 Task: Select transit view around selected location Point Reyes National Seashore, California, United States and check out the nearest train station
Action: Mouse moved to (383, 610)
Screenshot: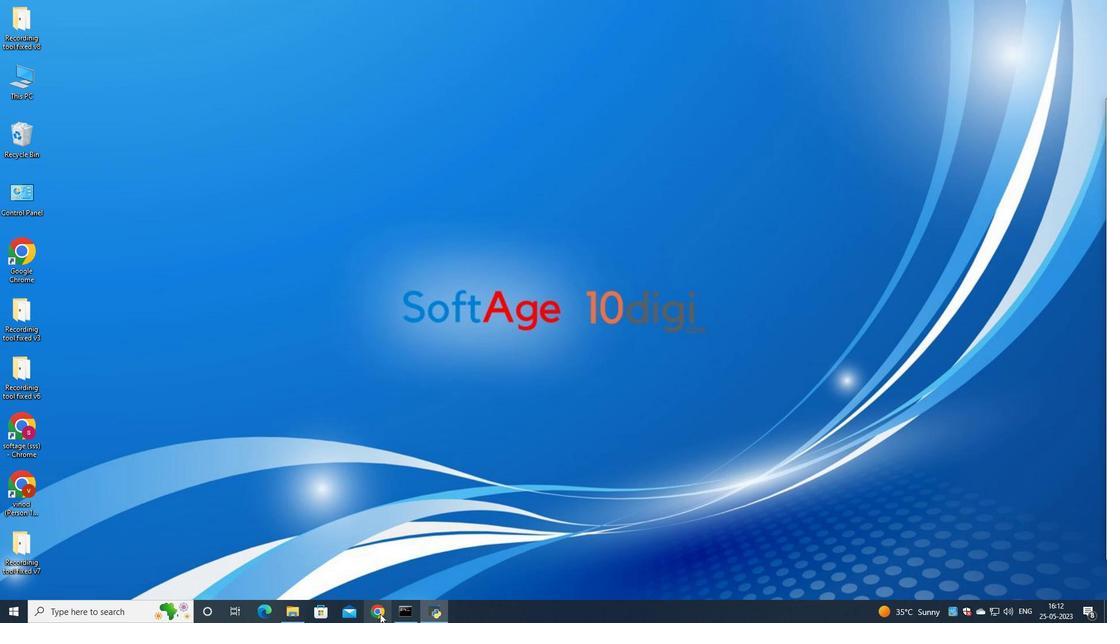 
Action: Mouse pressed left at (383, 610)
Screenshot: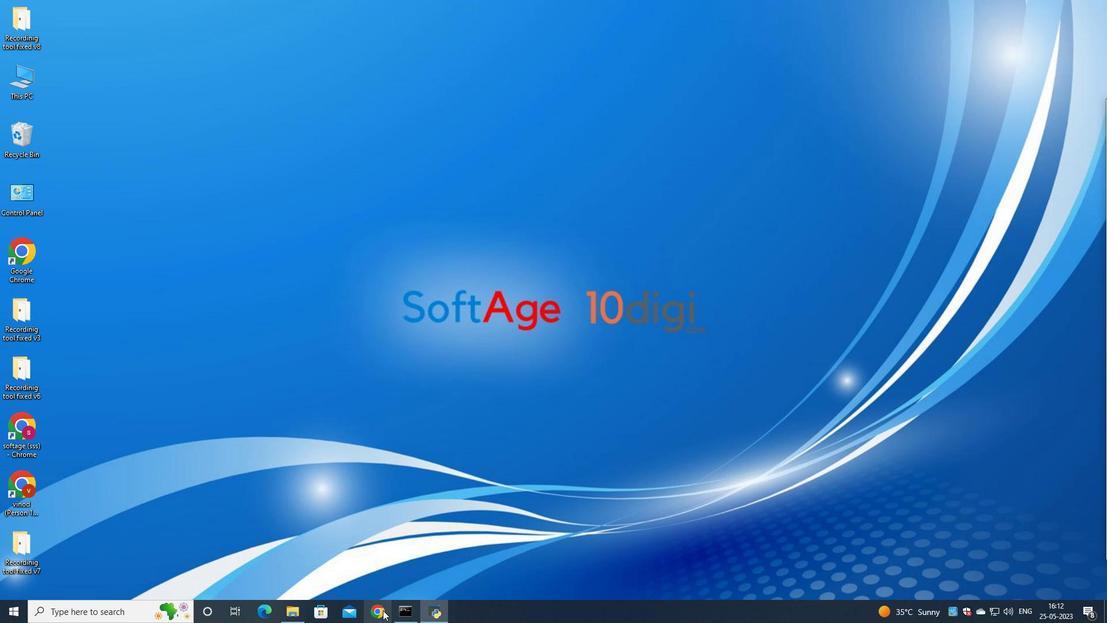 
Action: Mouse moved to (503, 347)
Screenshot: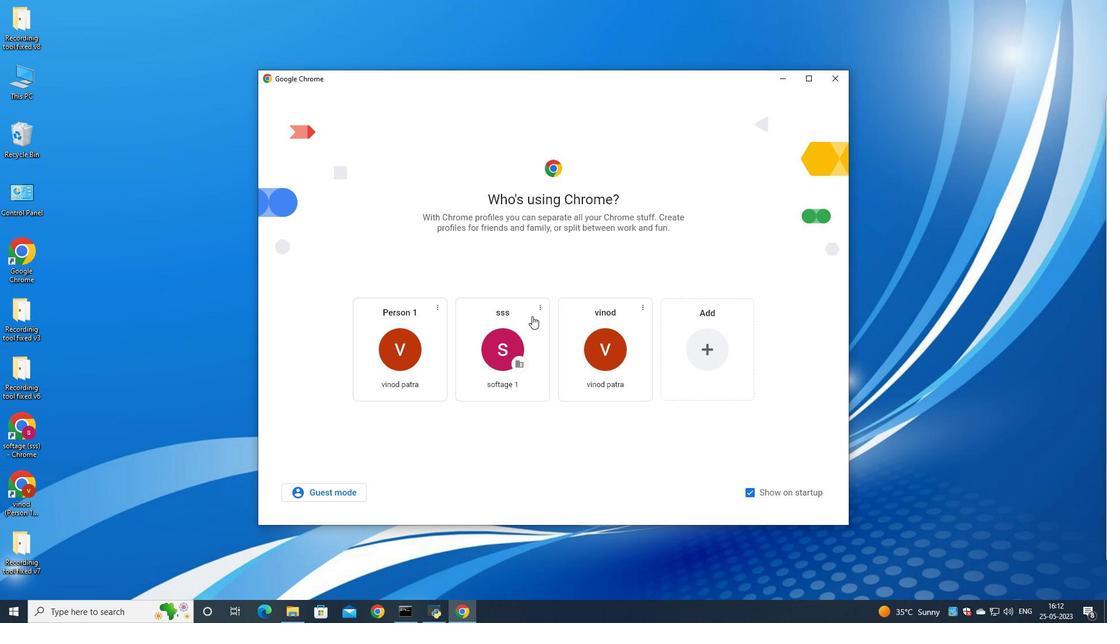 
Action: Mouse pressed left at (503, 347)
Screenshot: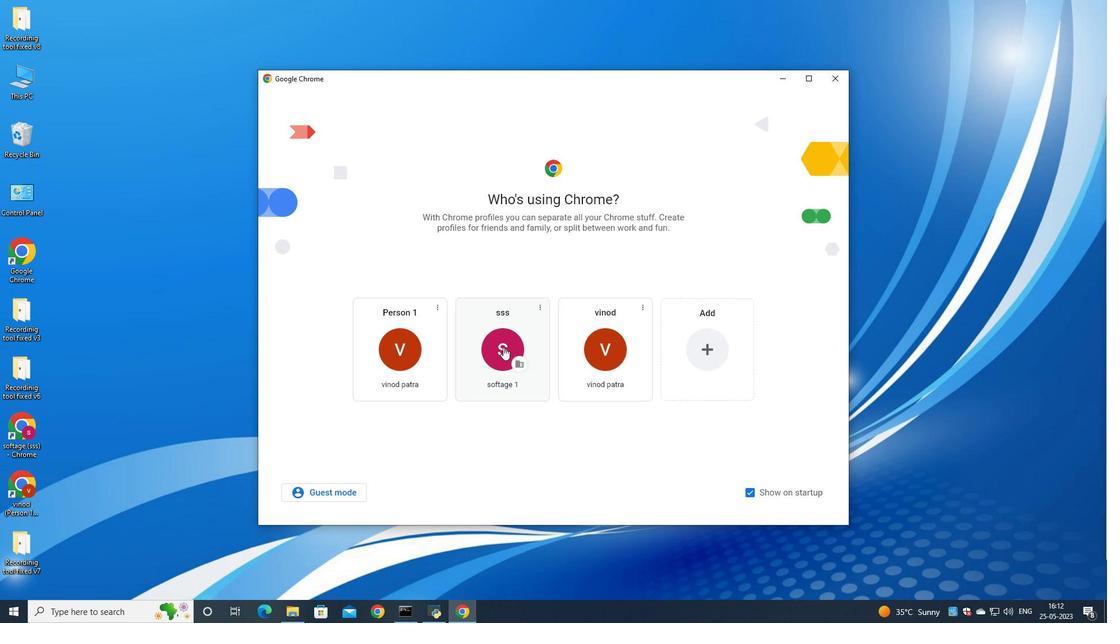 
Action: Mouse moved to (1054, 56)
Screenshot: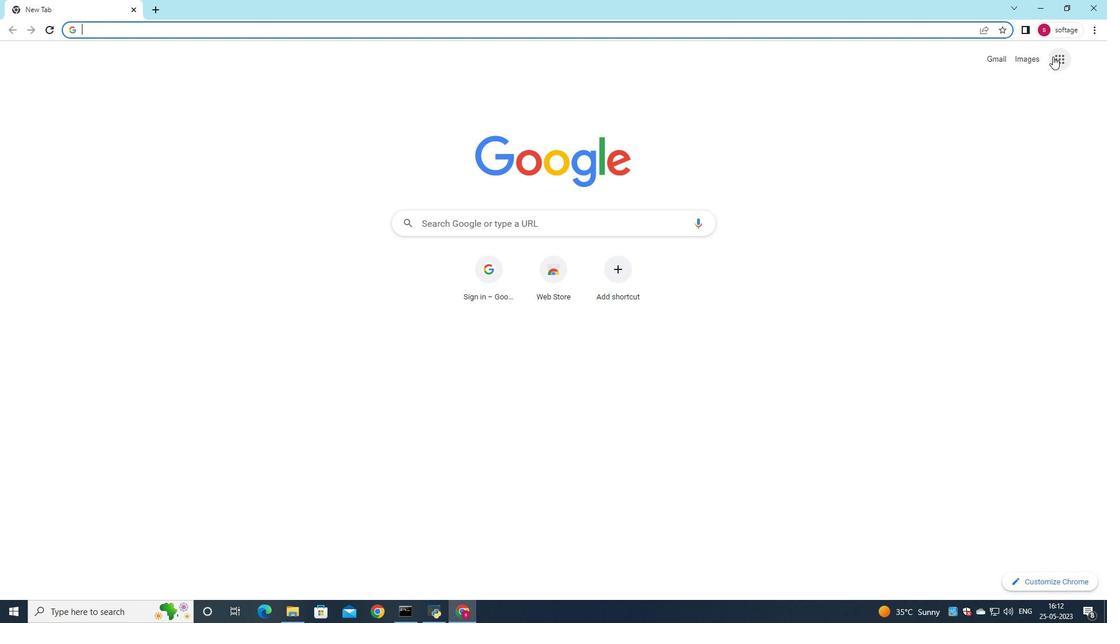 
Action: Mouse pressed left at (1054, 56)
Screenshot: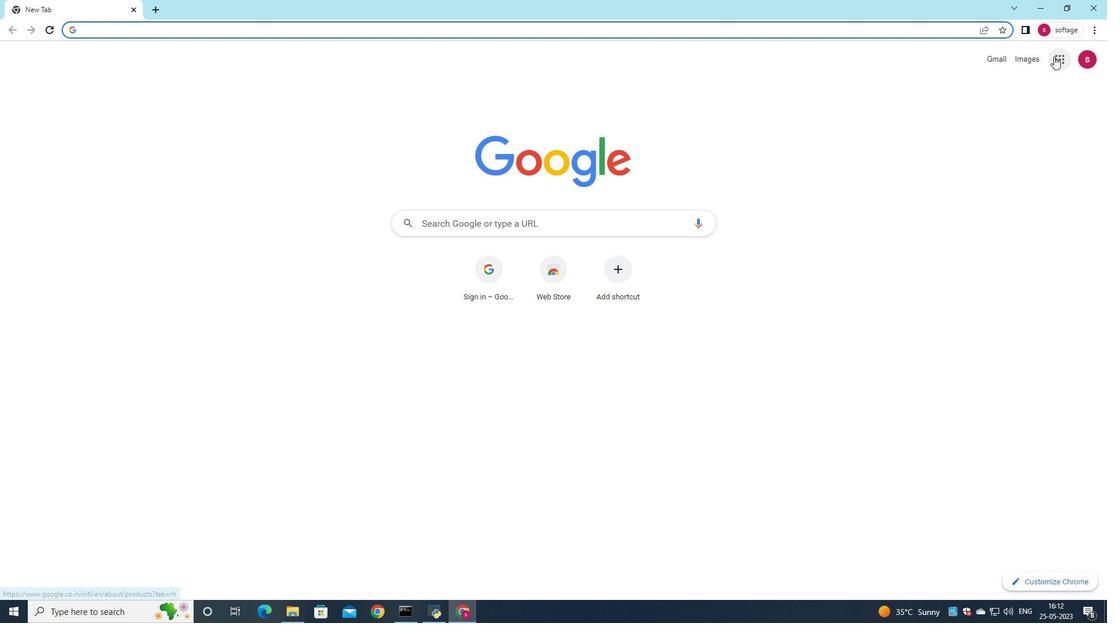 
Action: Mouse moved to (1042, 236)
Screenshot: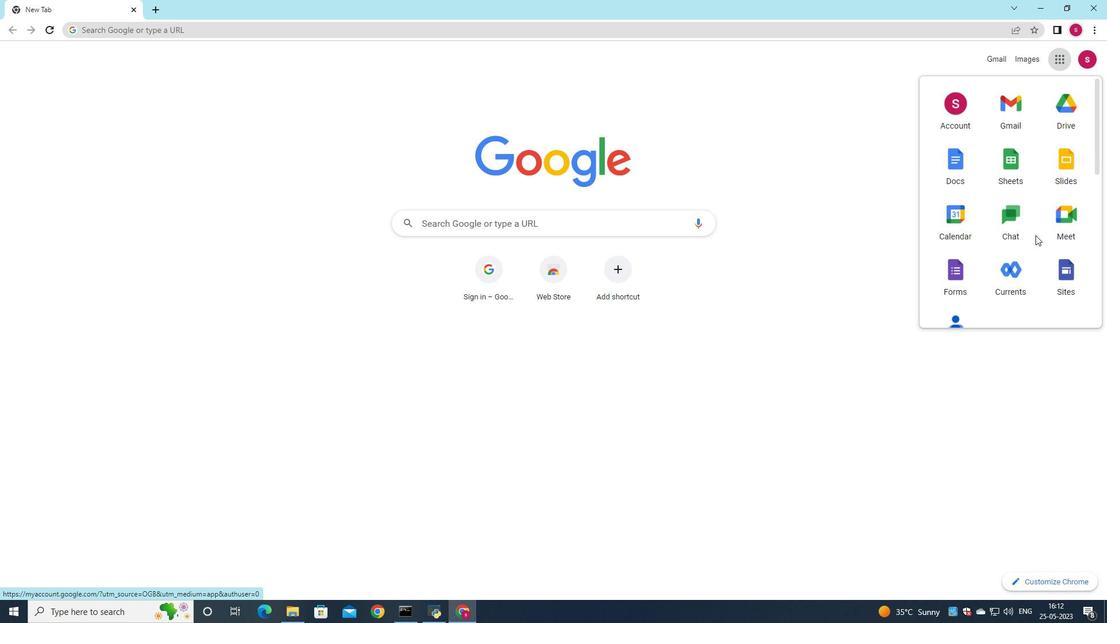 
Action: Mouse scrolled (1042, 235) with delta (0, 0)
Screenshot: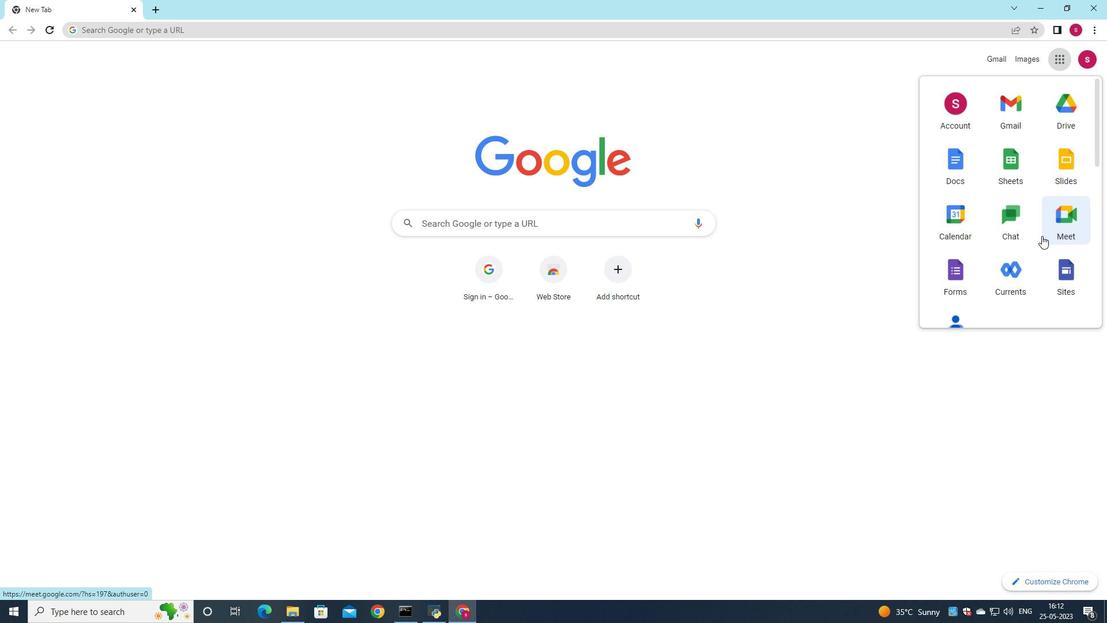 
Action: Mouse scrolled (1042, 235) with delta (0, 0)
Screenshot: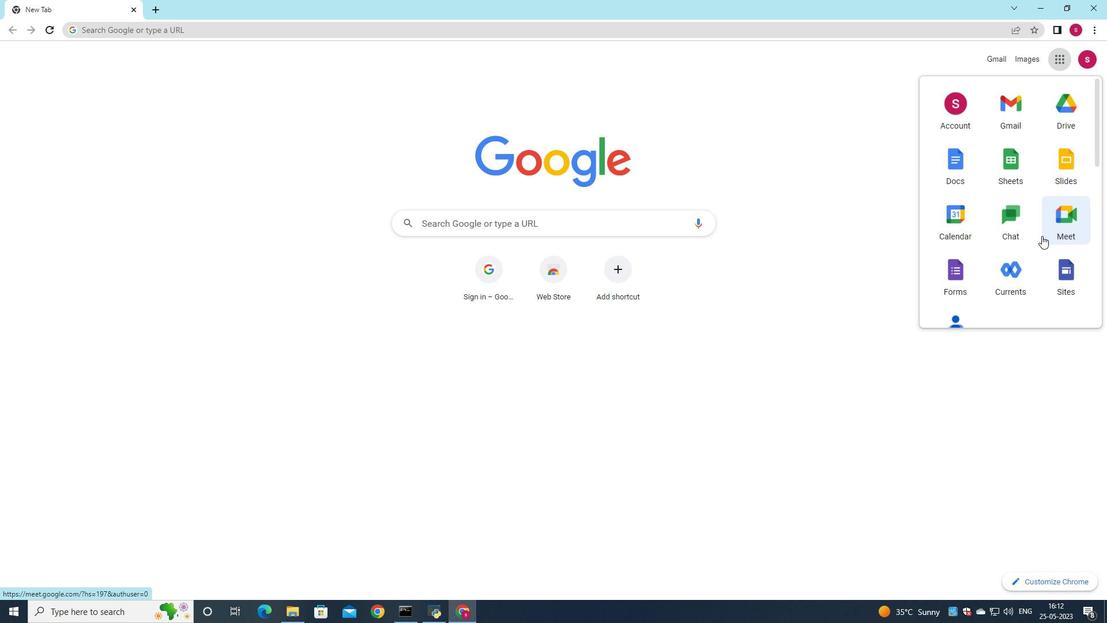 
Action: Mouse moved to (1066, 267)
Screenshot: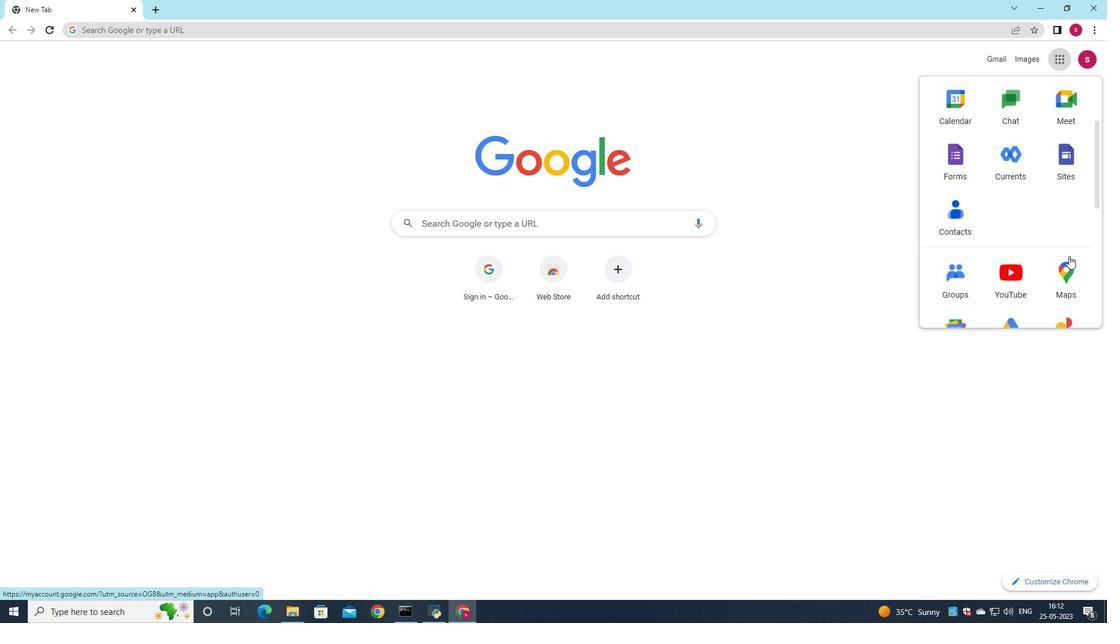 
Action: Mouse pressed left at (1066, 267)
Screenshot: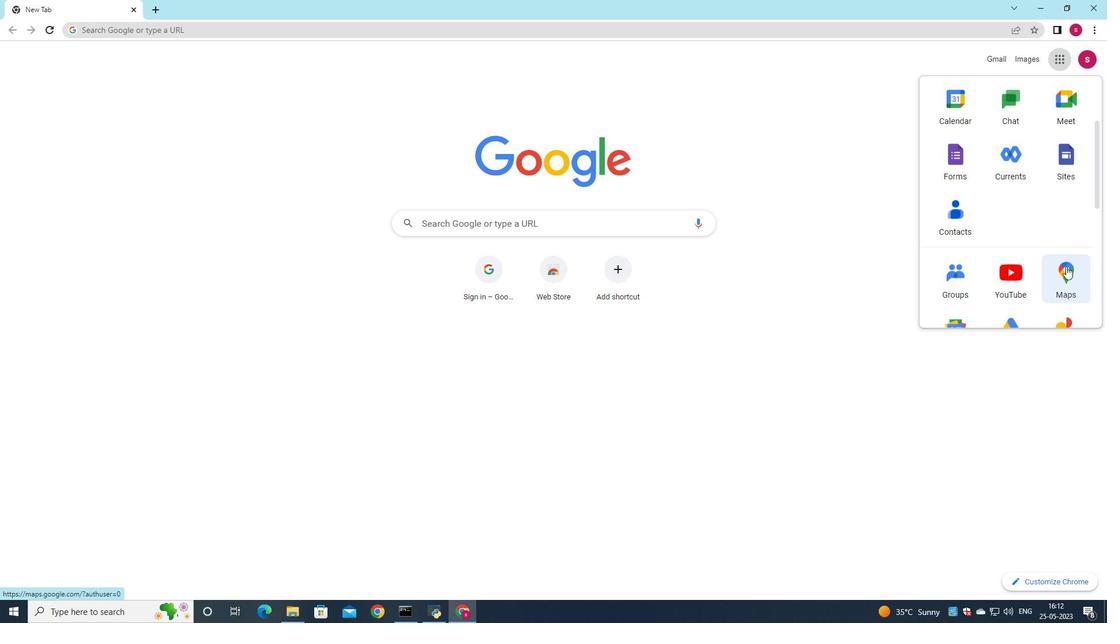 
Action: Mouse moved to (146, 59)
Screenshot: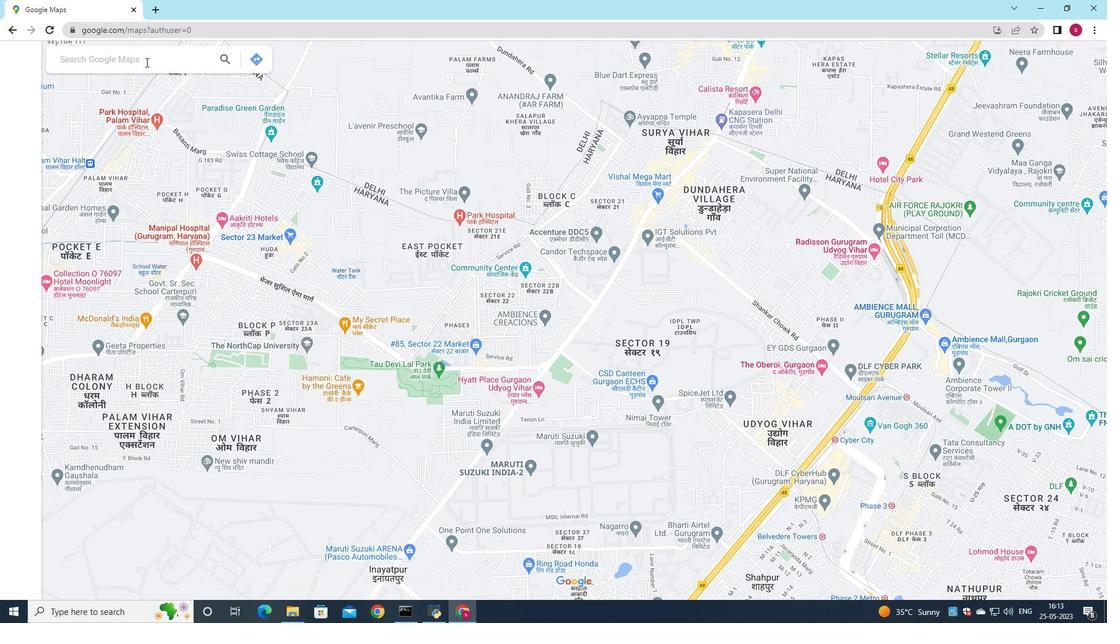 
Action: Mouse pressed left at (146, 59)
Screenshot: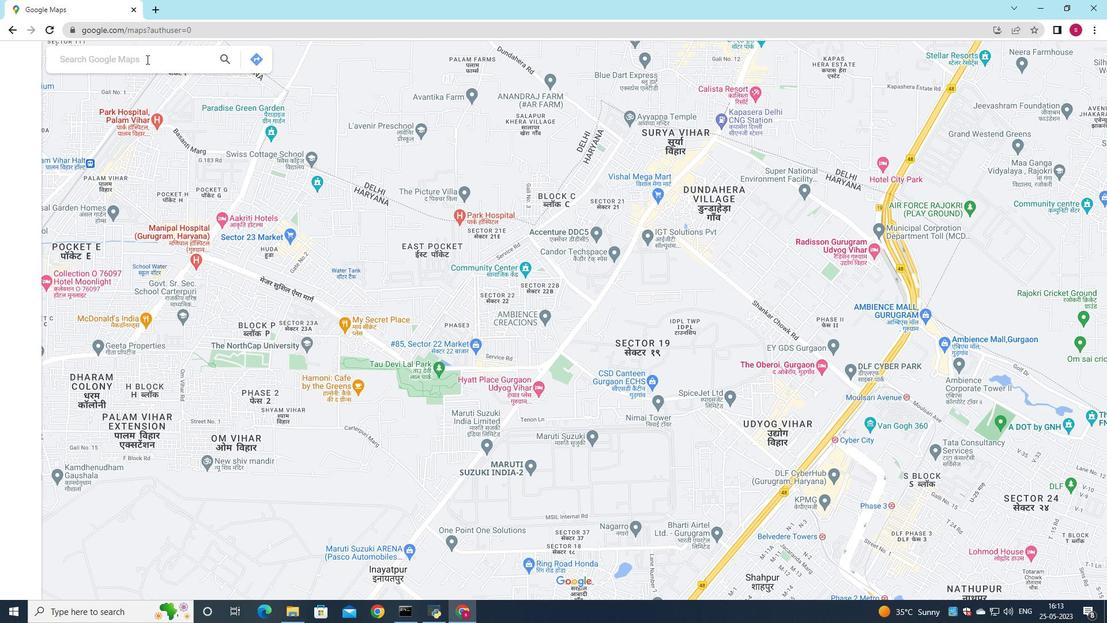 
Action: Mouse moved to (444, 194)
Screenshot: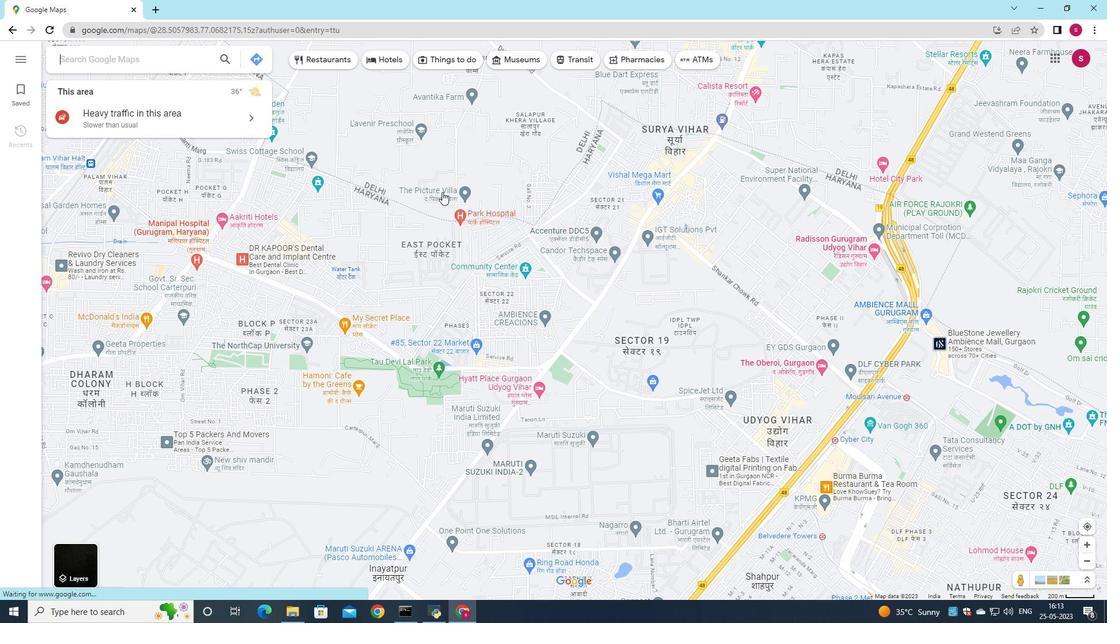 
Action: Key pressed <Key.shift>Point<Key.space><Key.shift>Reyes<Key.space><Key.shift>National<Key.space><Key.shift>Seashore,<Key.shift>california,<Key.shift>United<Key.space><Key.shift>States
Screenshot: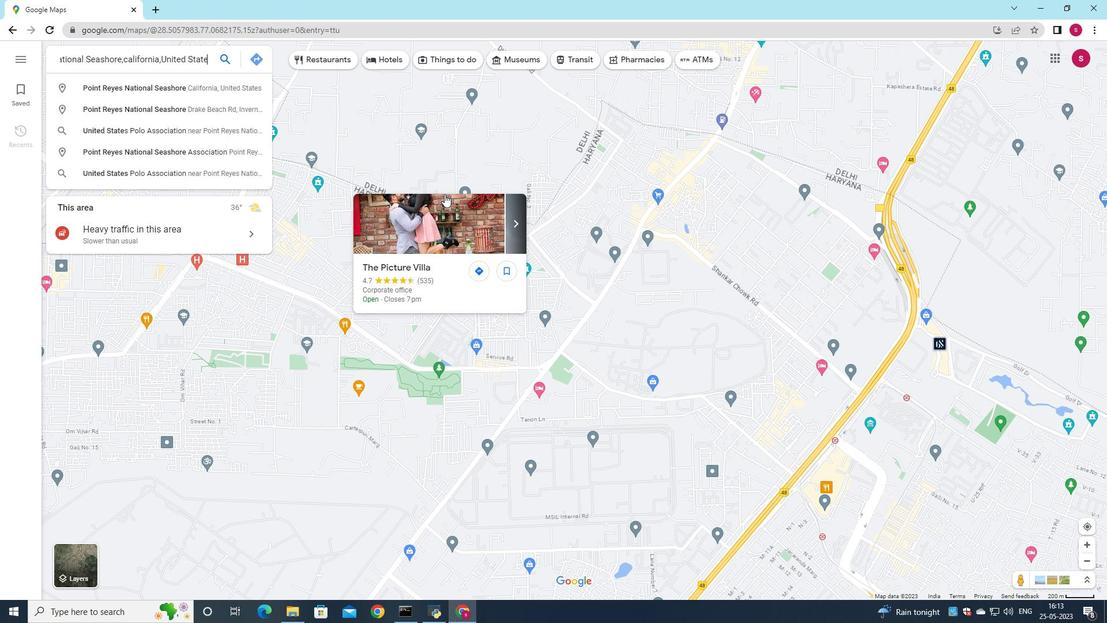 
Action: Mouse moved to (226, 60)
Screenshot: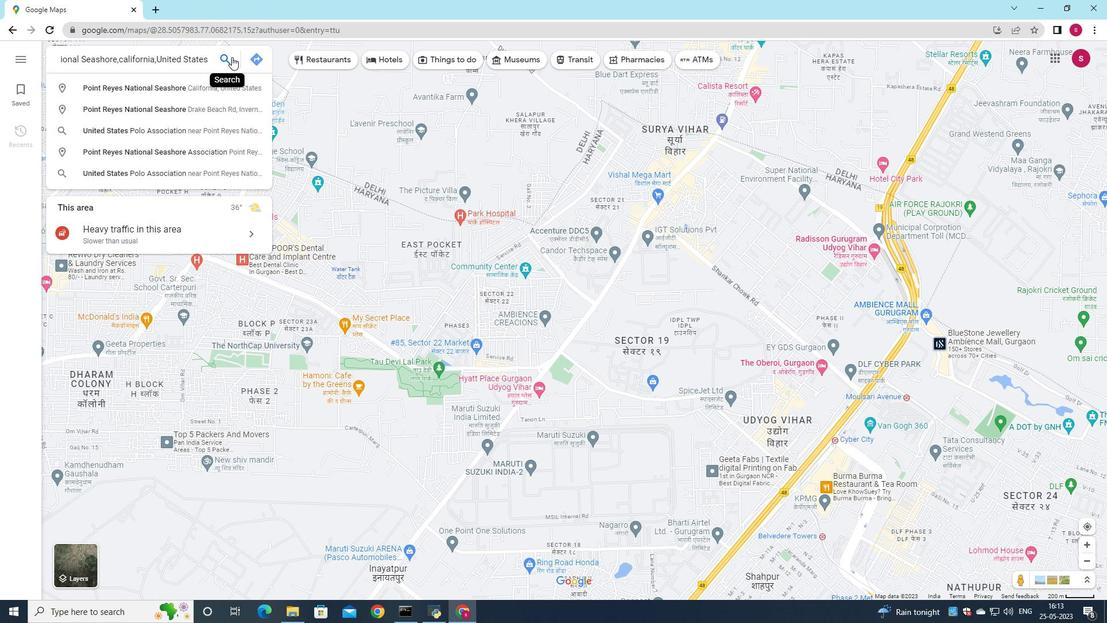 
Action: Mouse pressed left at (226, 60)
Screenshot: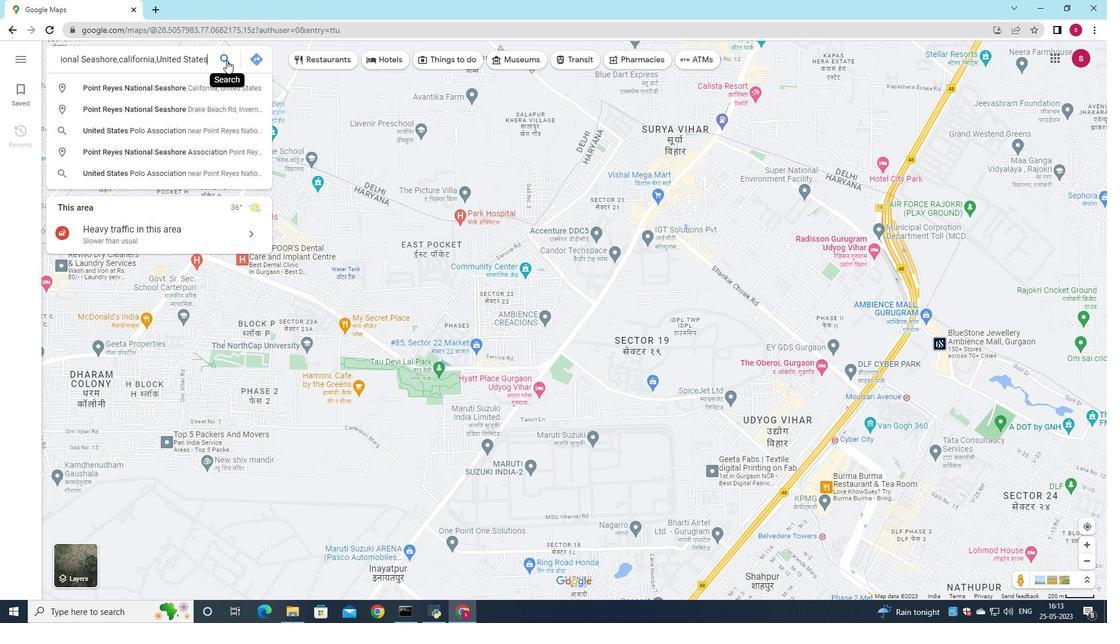 
Action: Mouse moved to (315, 554)
Screenshot: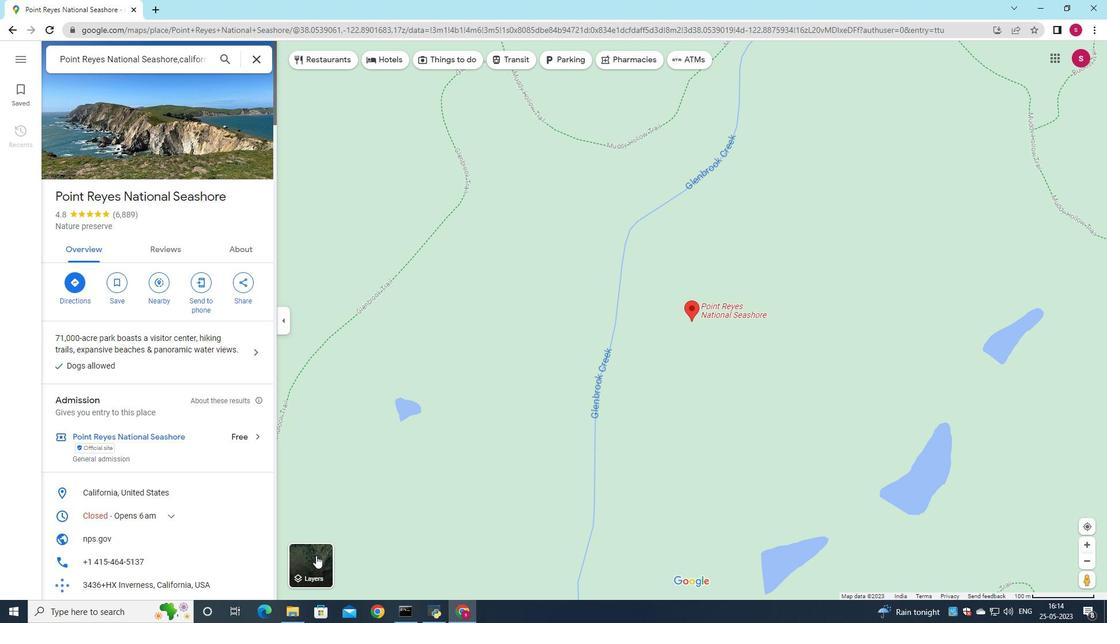 
Action: Mouse pressed left at (315, 554)
Screenshot: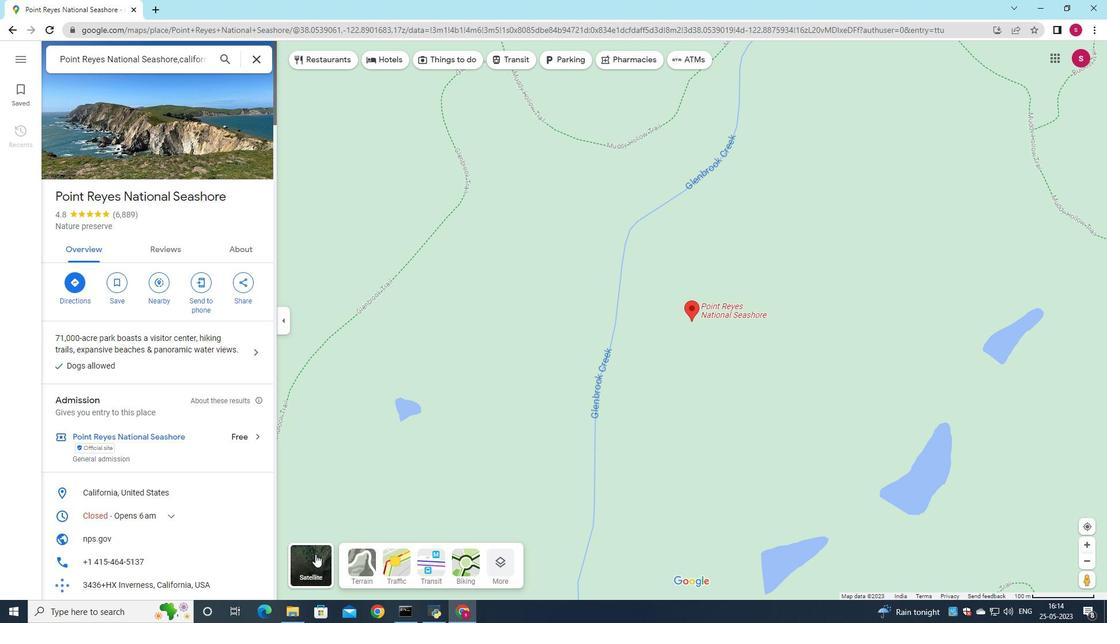 
Action: Mouse moved to (504, 575)
Screenshot: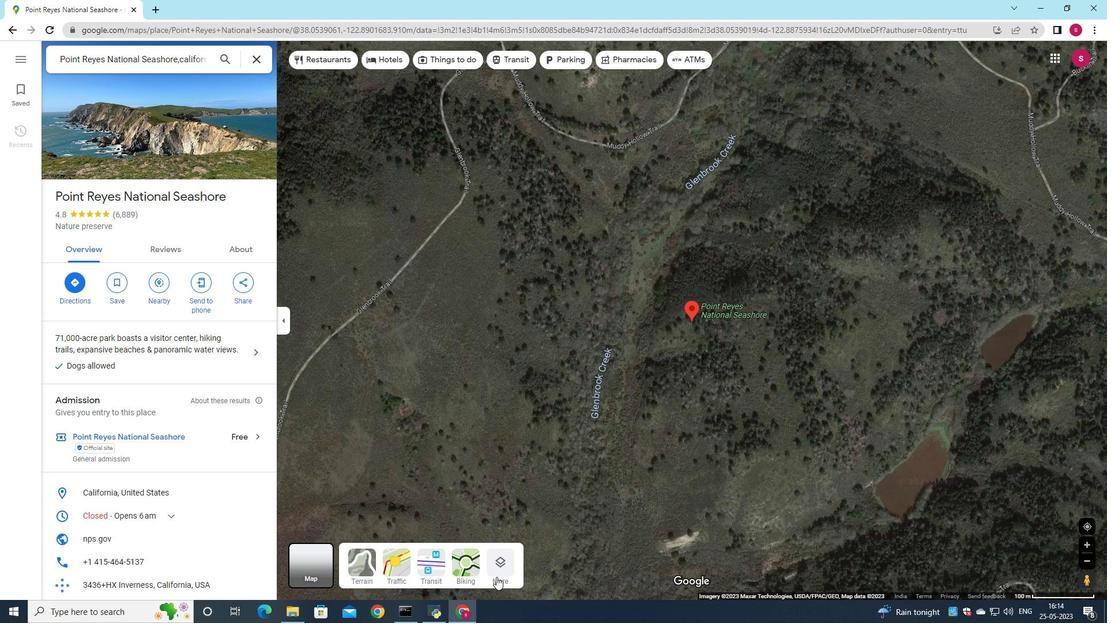 
Action: Mouse pressed left at (504, 575)
Screenshot: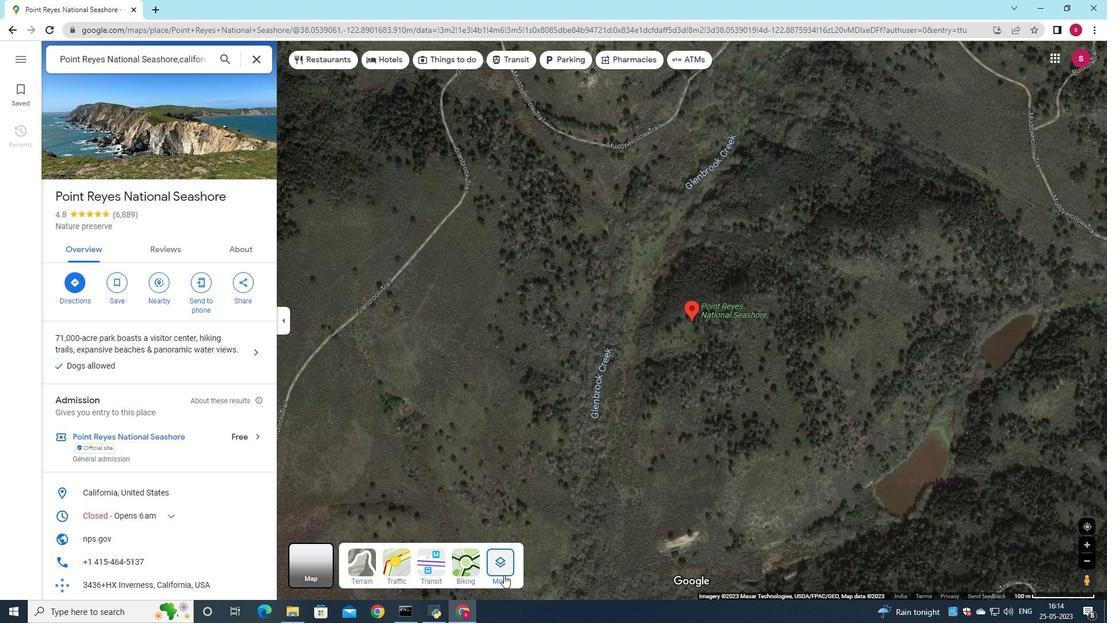 
Action: Mouse moved to (334, 541)
Screenshot: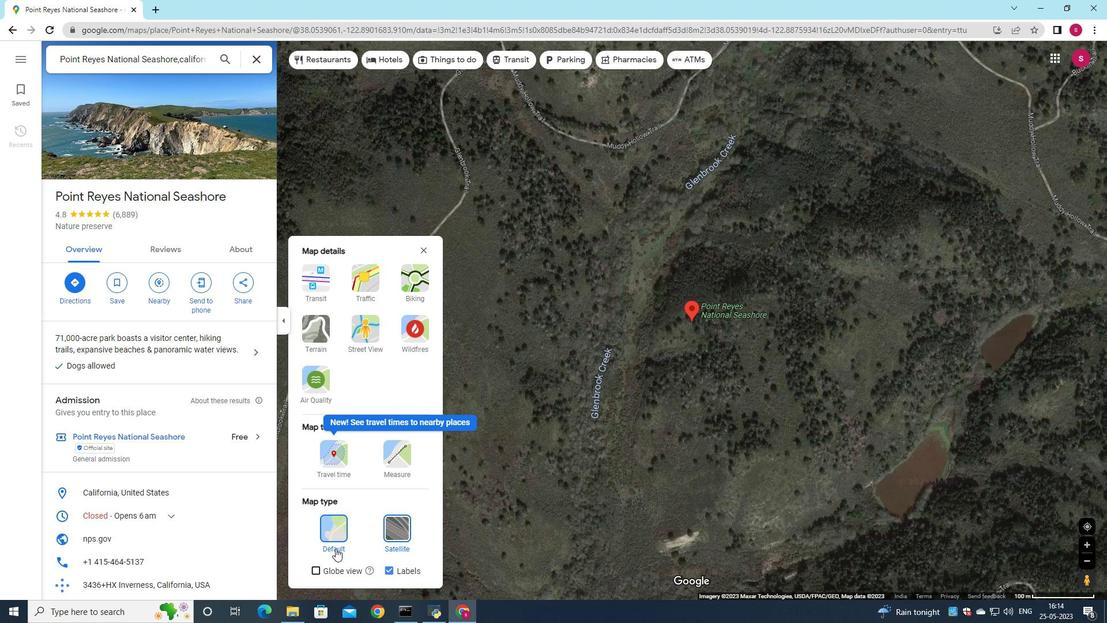 
Action: Mouse pressed left at (334, 541)
Screenshot: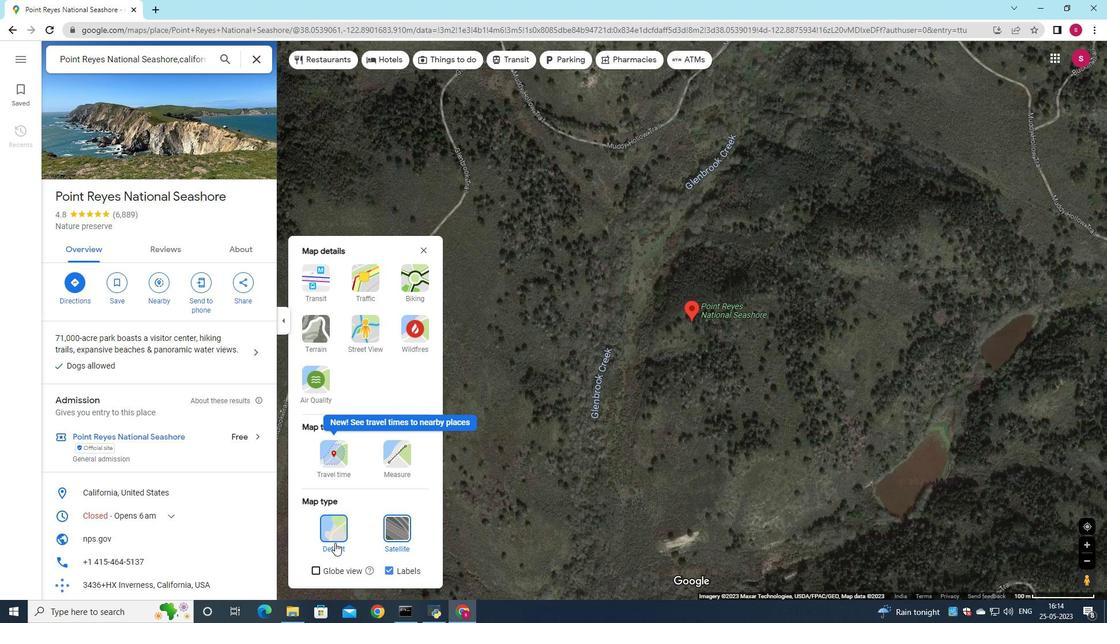 
Action: Mouse moved to (317, 290)
Screenshot: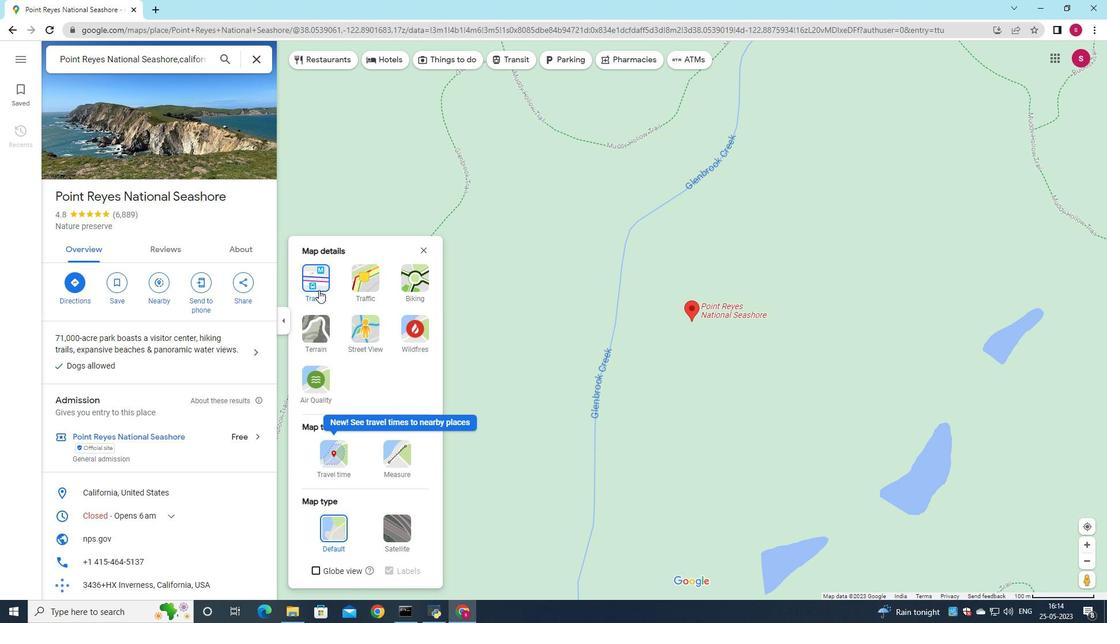 
Action: Mouse pressed left at (317, 290)
Screenshot: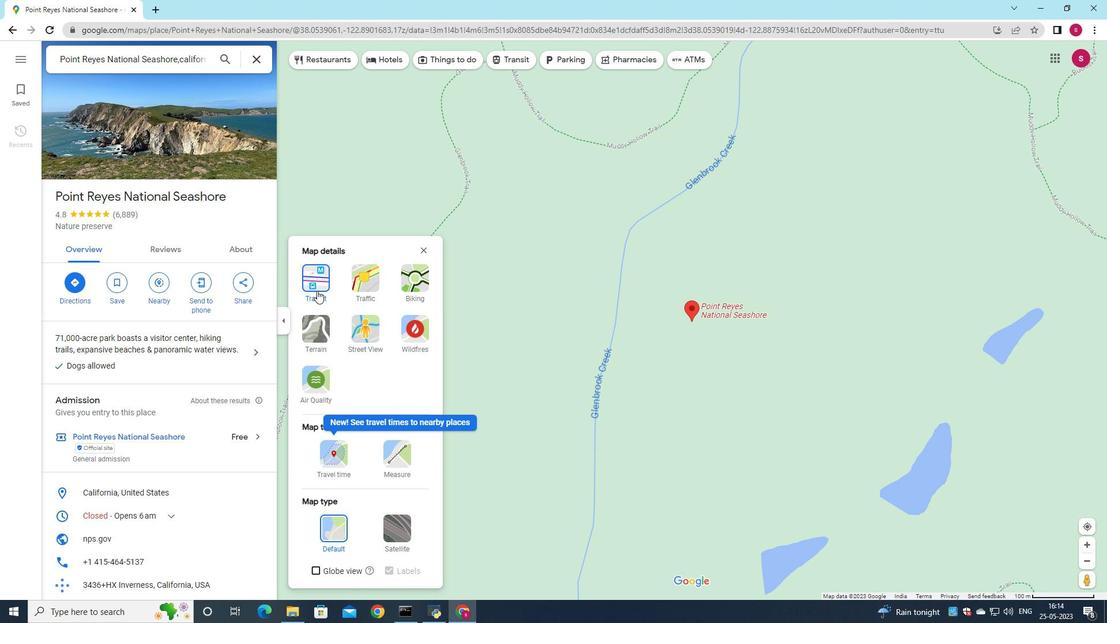 
Action: Mouse moved to (521, 61)
Screenshot: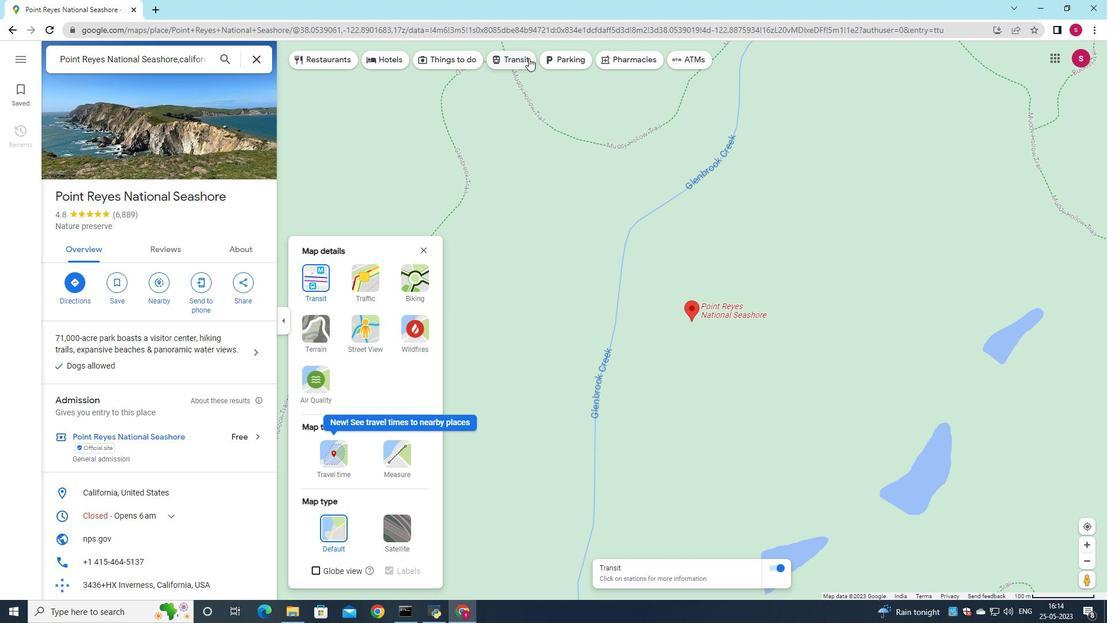 
Action: Mouse pressed left at (521, 61)
Screenshot: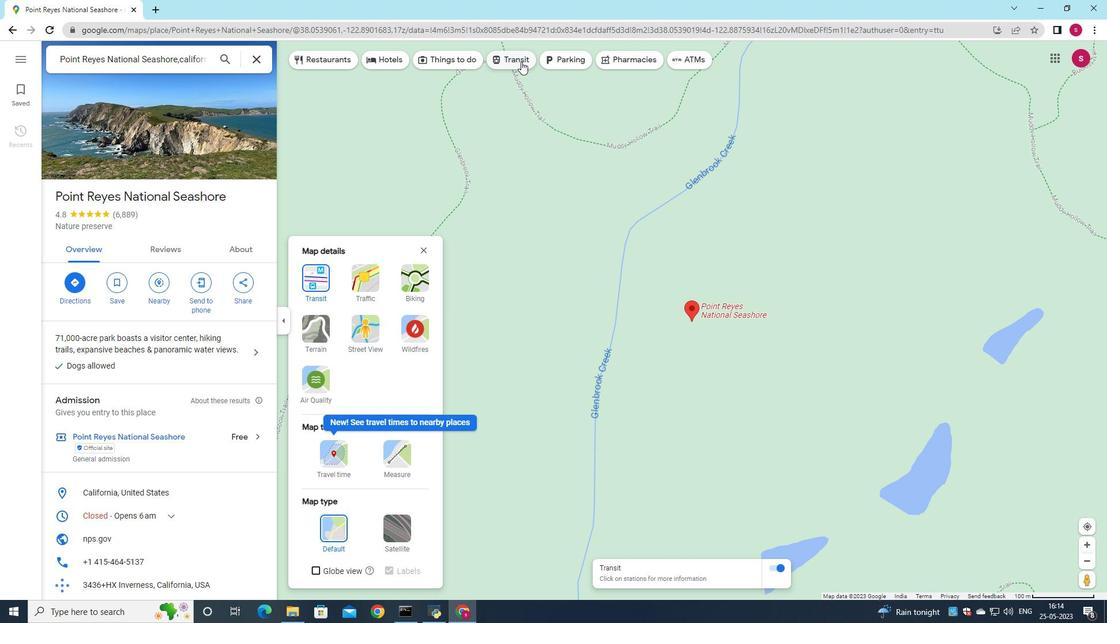
Action: Mouse moved to (88, 57)
Screenshot: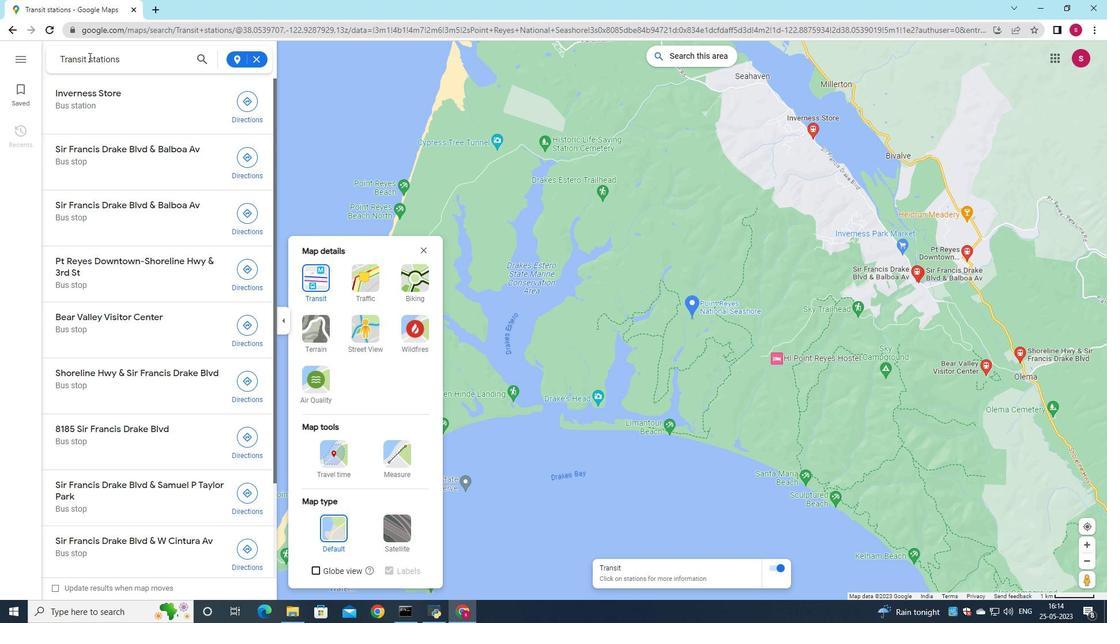 
Action: Mouse pressed left at (88, 57)
Screenshot: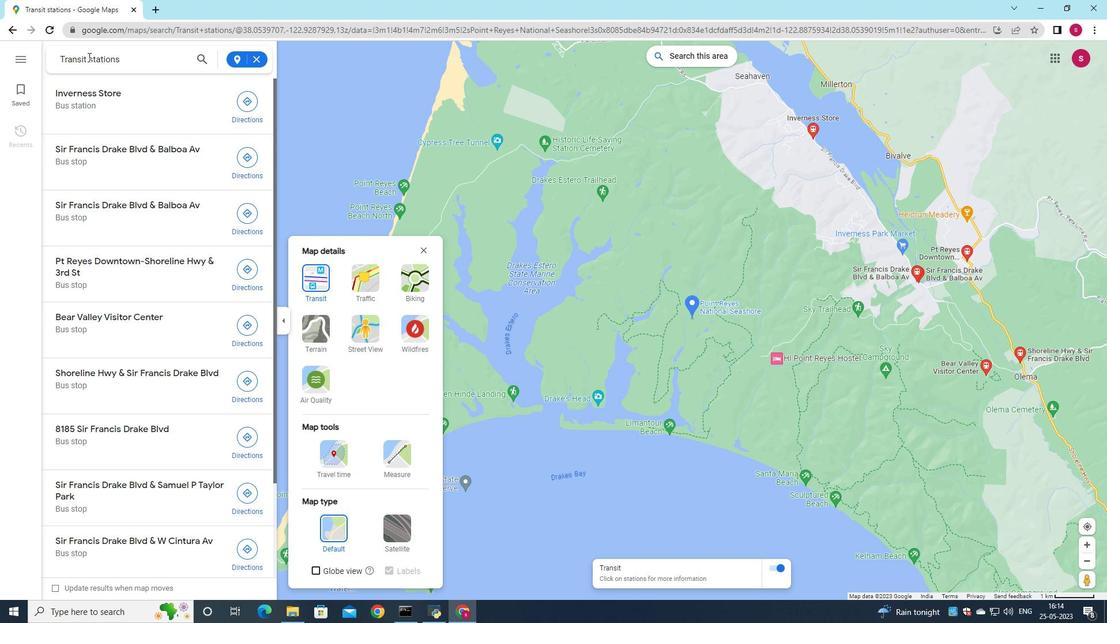 
Action: Key pressed <Key.backspace><Key.backspace><Key.backspace><Key.backspace><Key.backspace>in<Key.space>
Screenshot: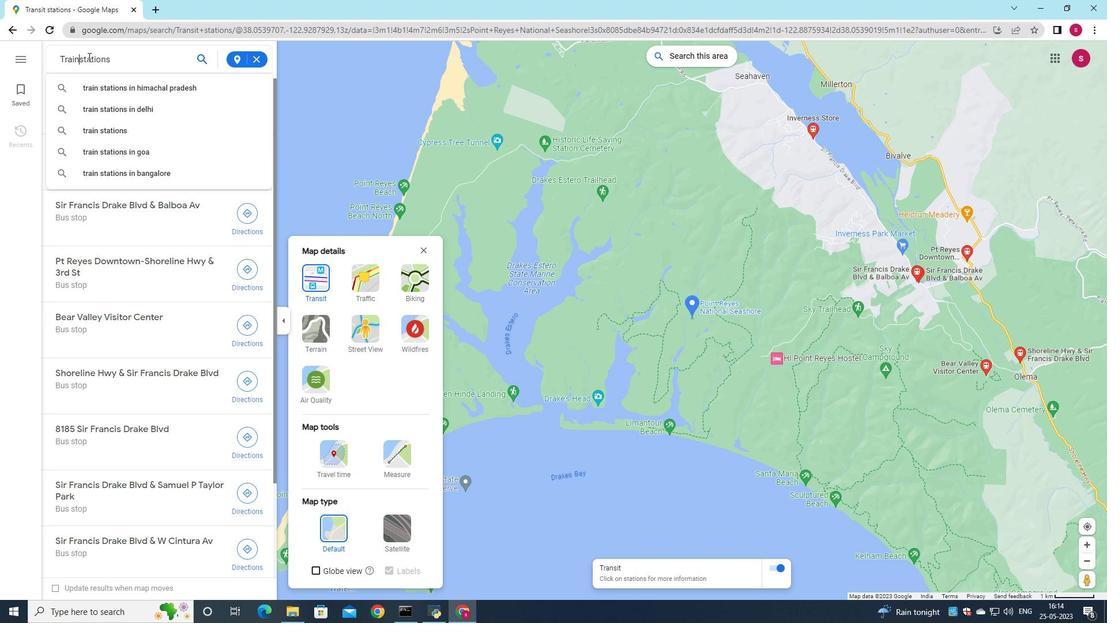 
Action: Mouse moved to (203, 54)
Screenshot: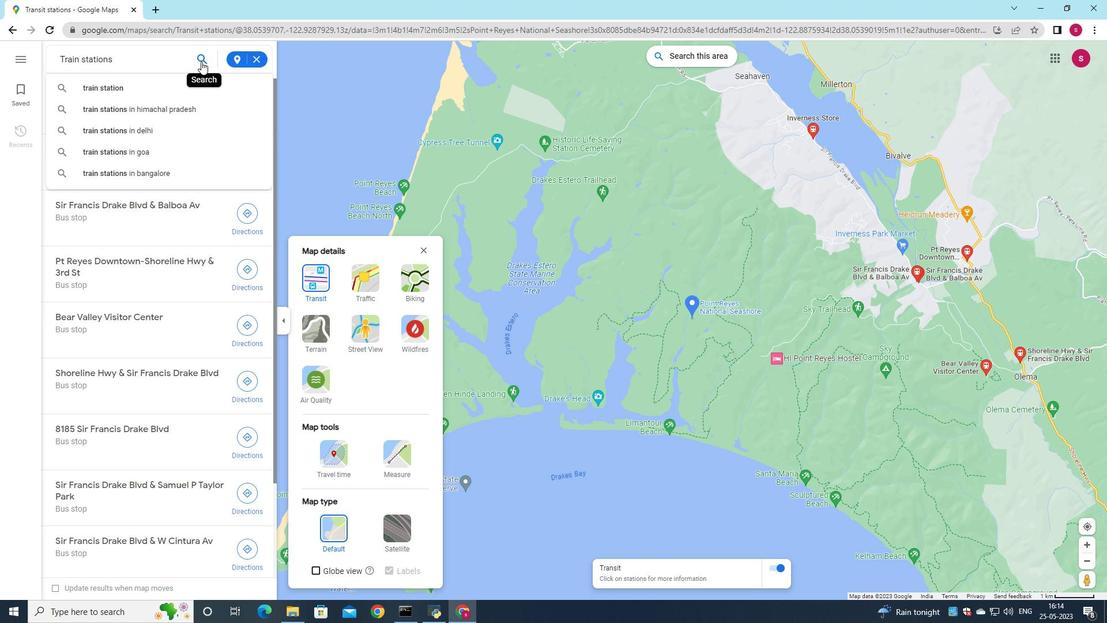 
Action: Mouse pressed left at (203, 54)
Screenshot: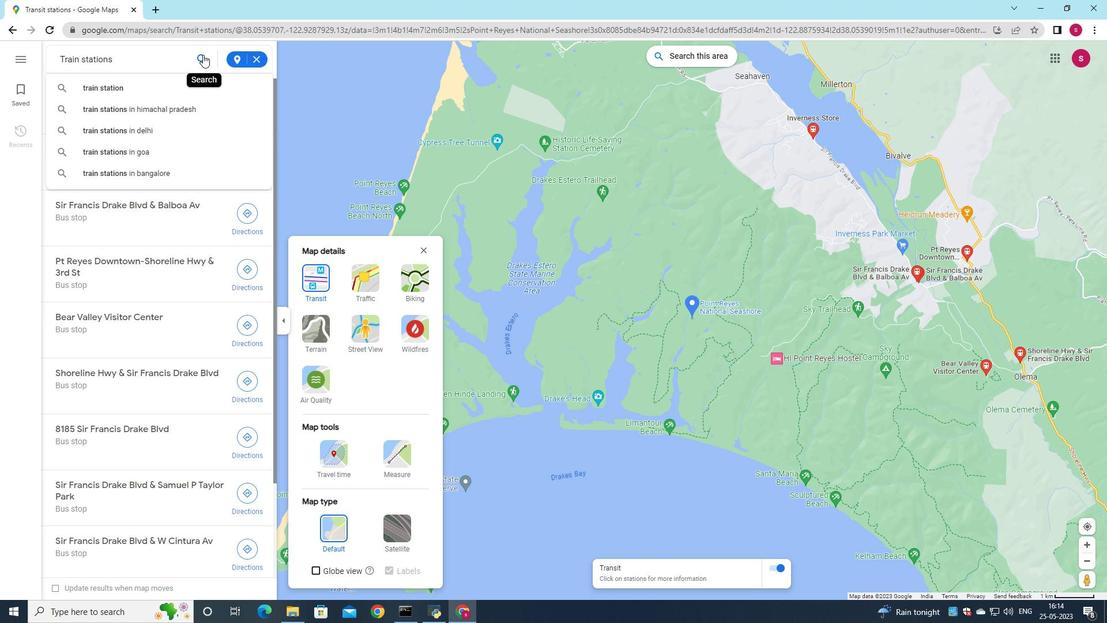 
Action: Mouse moved to (903, 113)
Screenshot: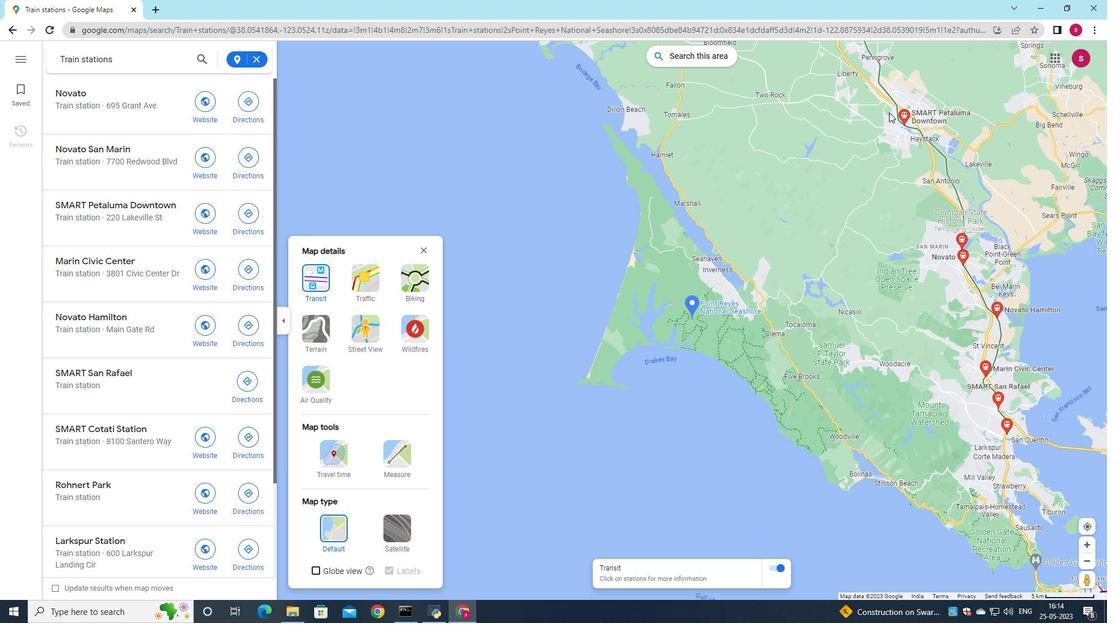 
Action: Mouse pressed left at (903, 113)
Screenshot: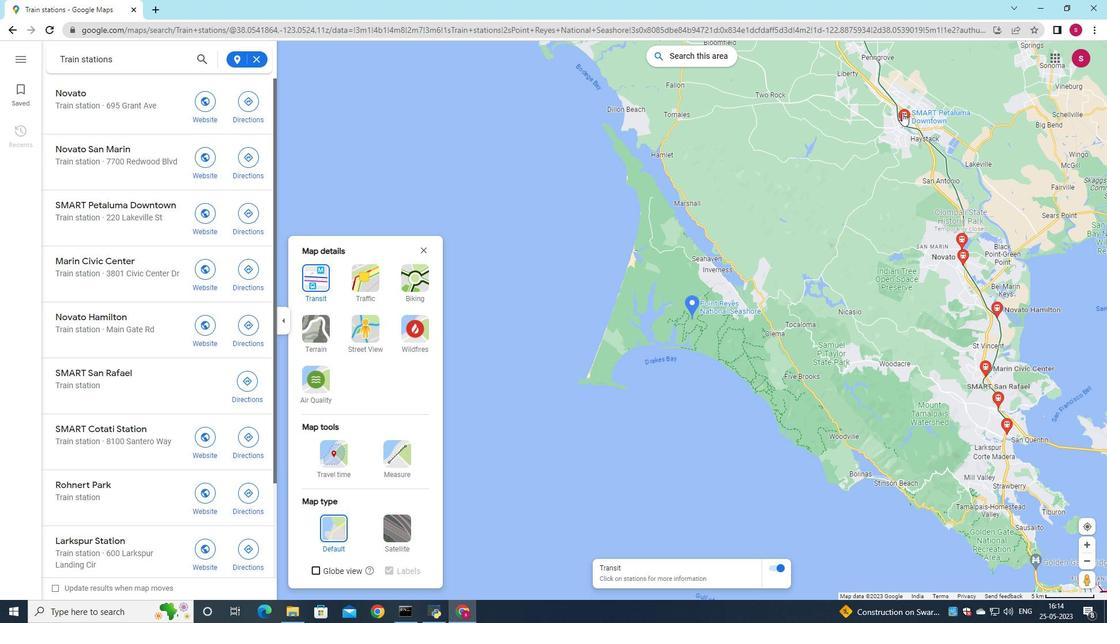 
Action: Mouse moved to (342, 193)
Screenshot: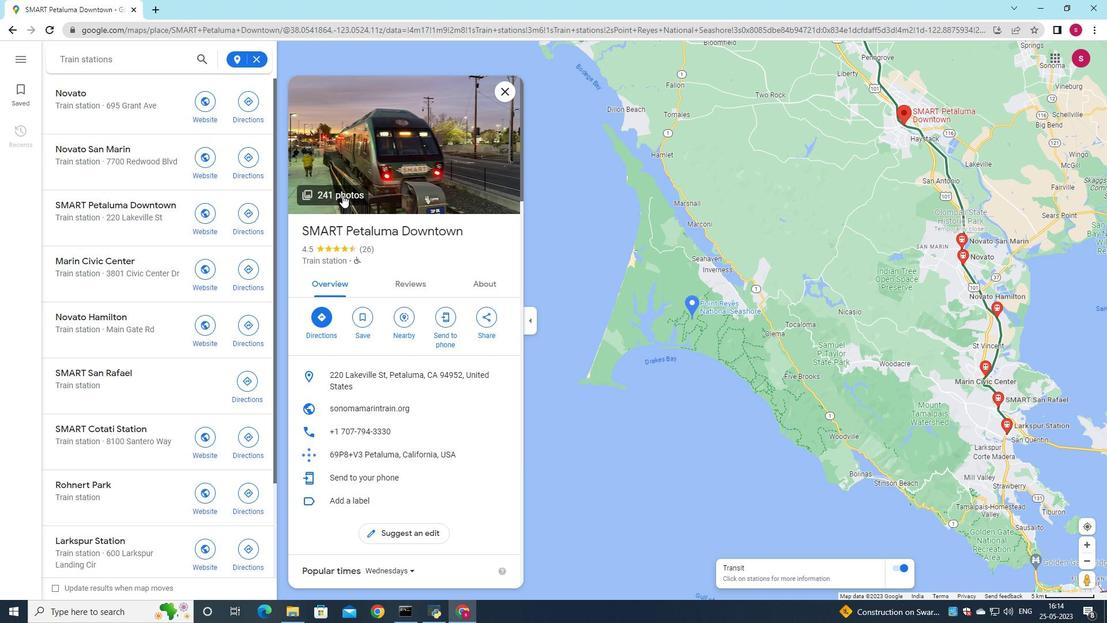 
Action: Mouse pressed left at (342, 193)
Screenshot: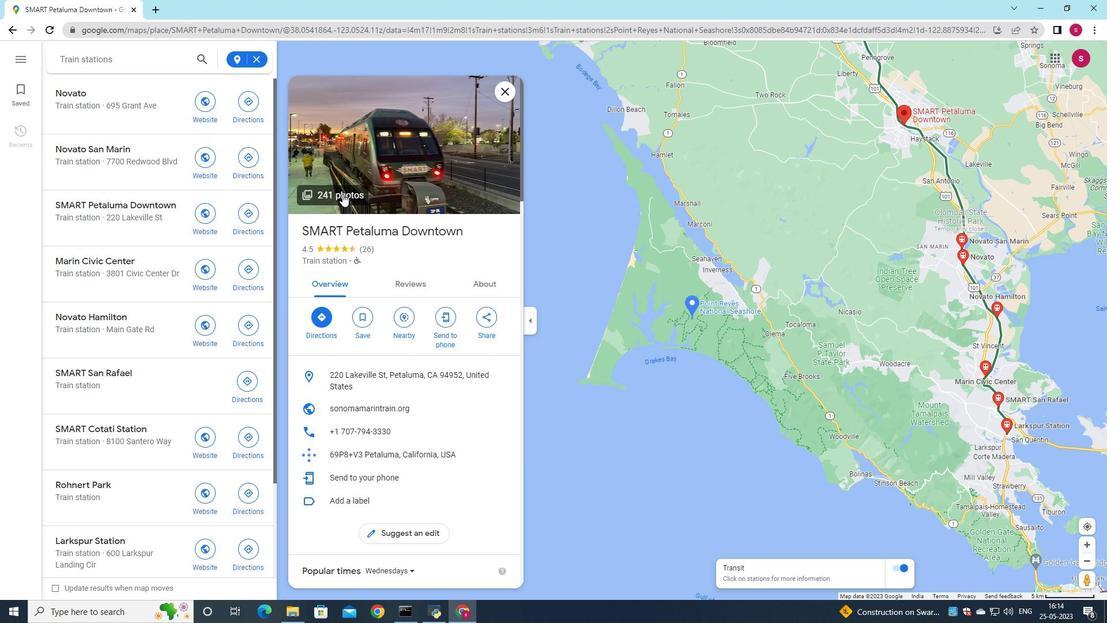 
Action: Mouse moved to (709, 508)
Screenshot: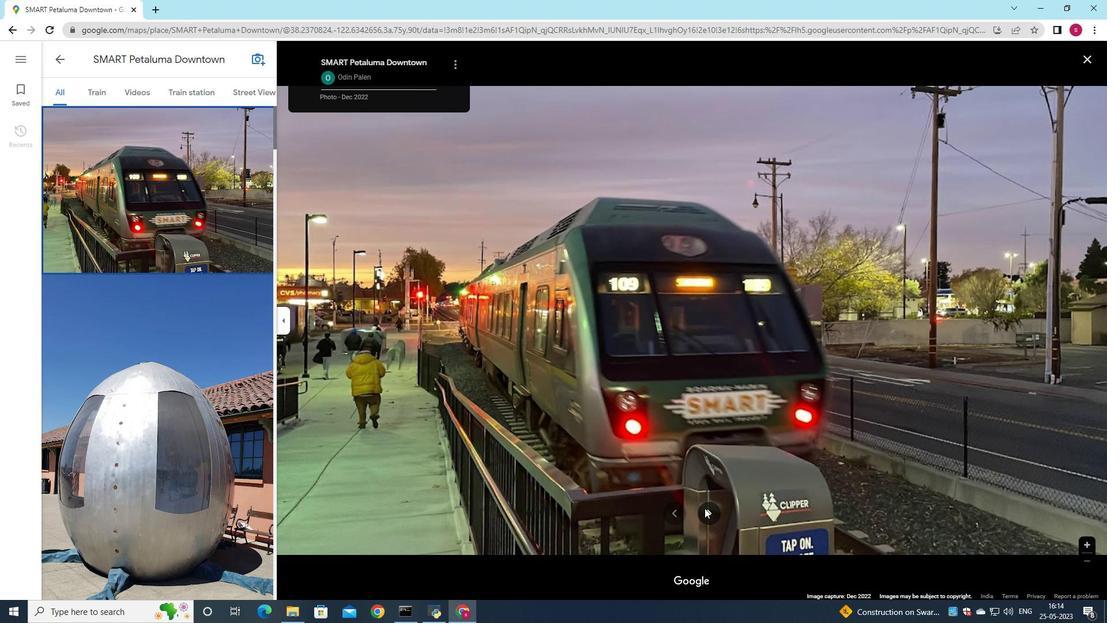
Action: Mouse pressed left at (709, 508)
Screenshot: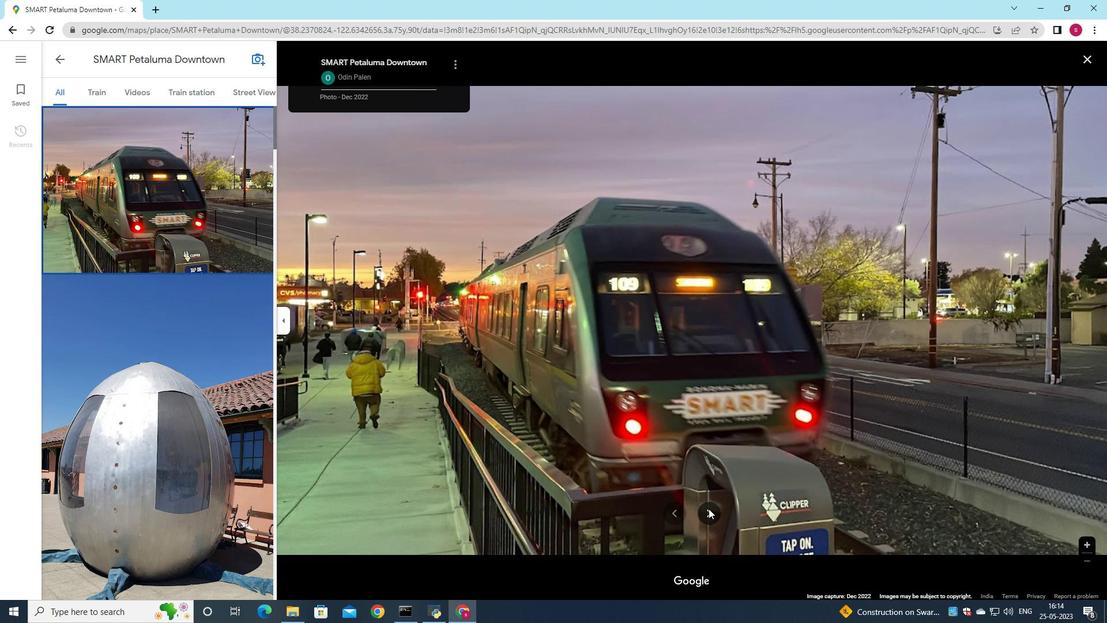 
Action: Mouse moved to (199, 303)
Screenshot: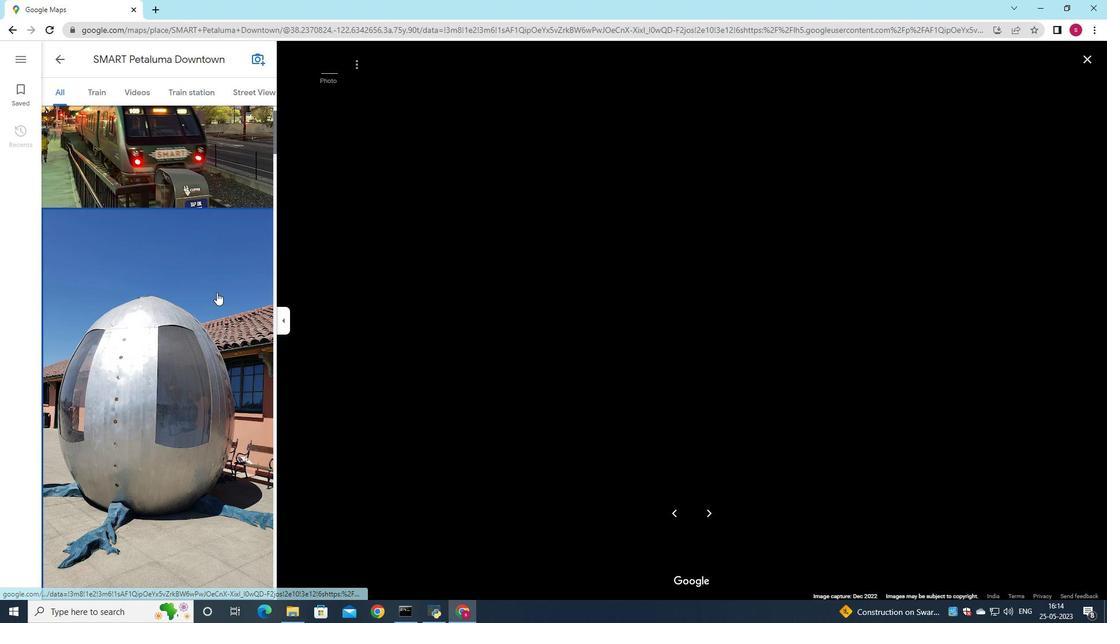 
Action: Mouse pressed left at (199, 303)
Screenshot: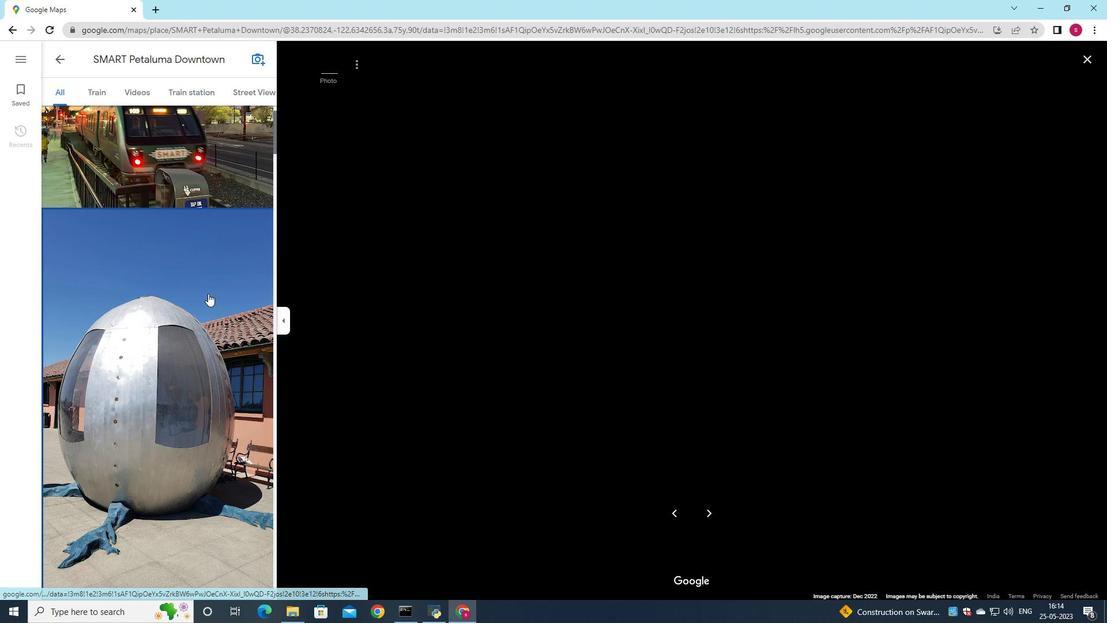 
Action: Mouse pressed left at (199, 303)
Screenshot: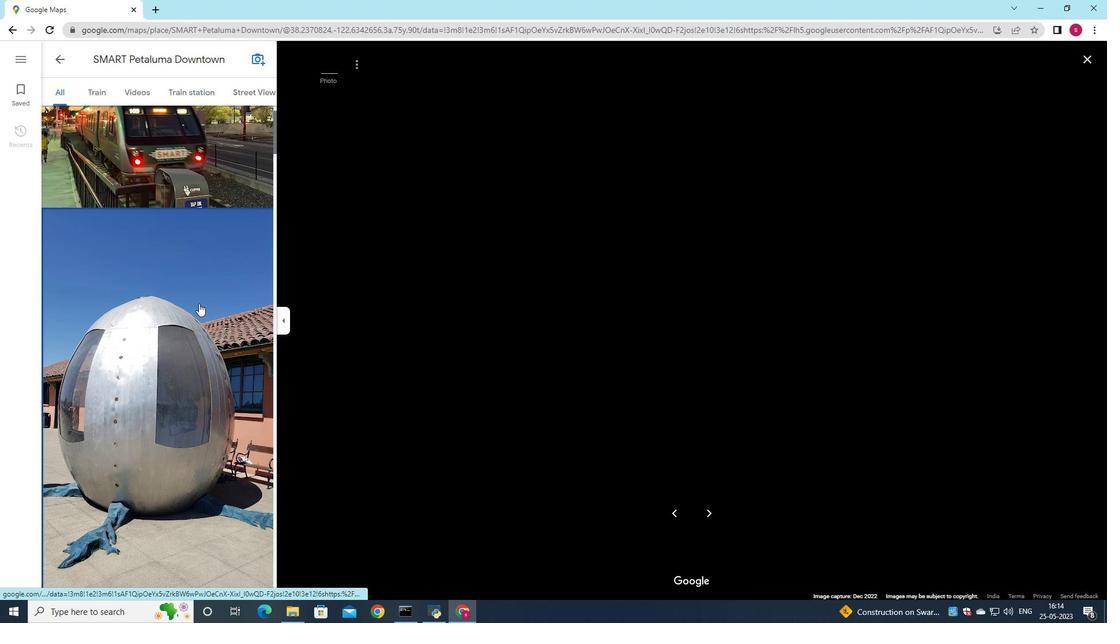 
Action: Mouse moved to (706, 512)
Screenshot: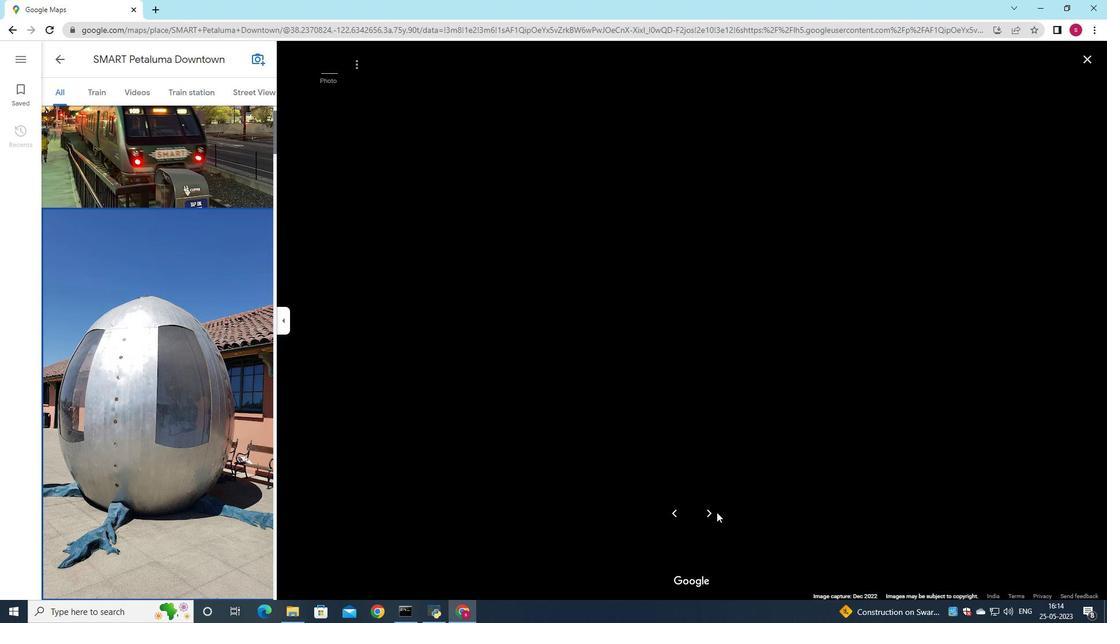 
Action: Mouse pressed left at (706, 512)
Screenshot: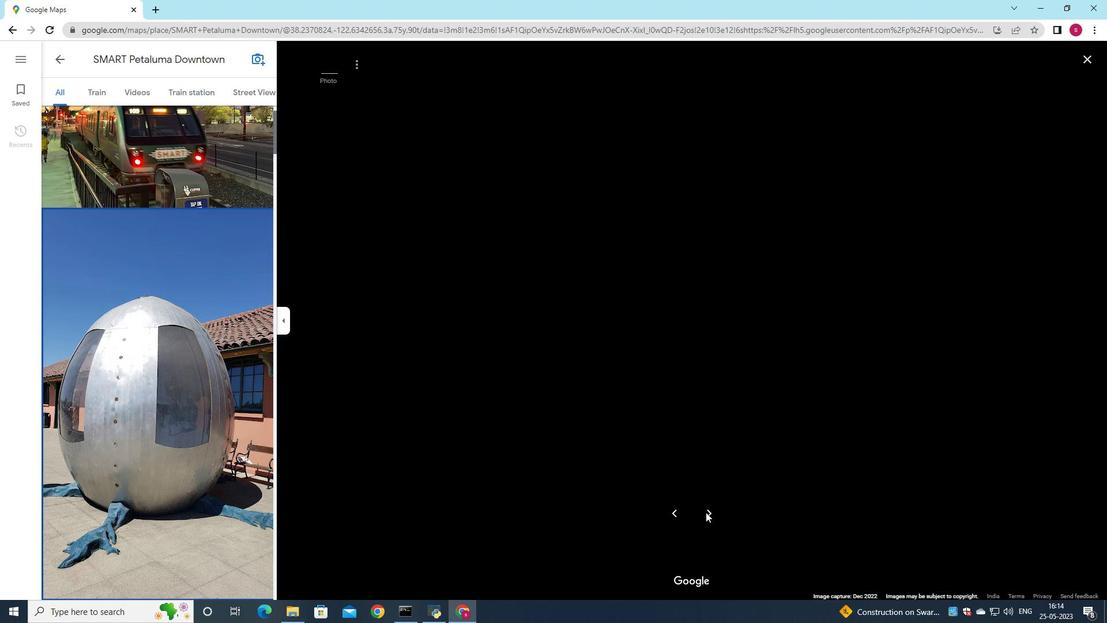 
Action: Mouse pressed left at (706, 512)
Screenshot: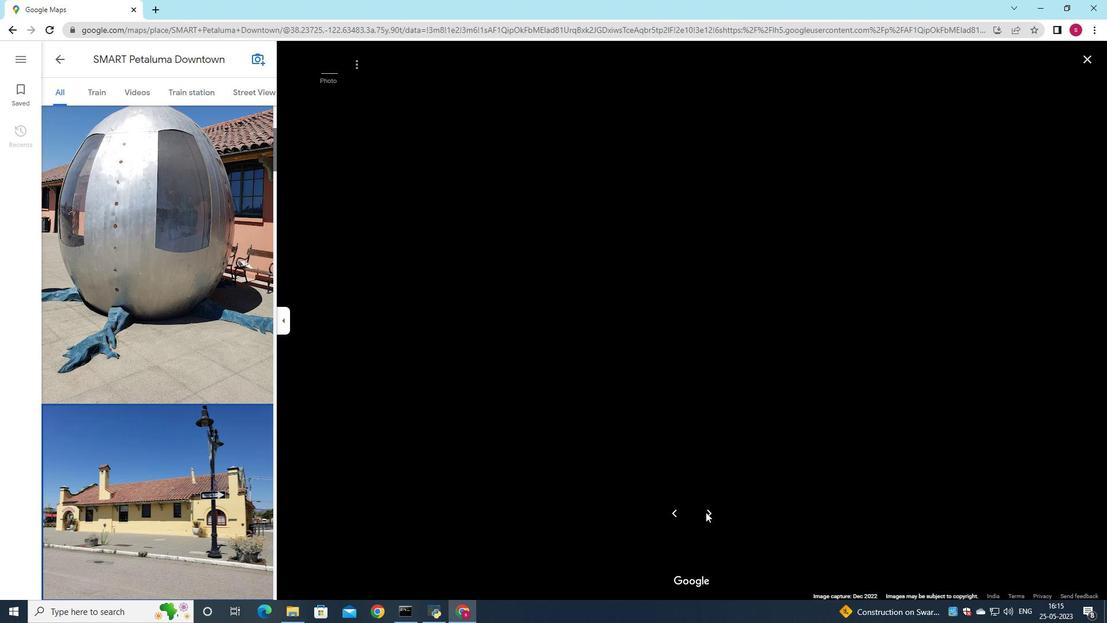 
Action: Mouse pressed left at (706, 512)
Screenshot: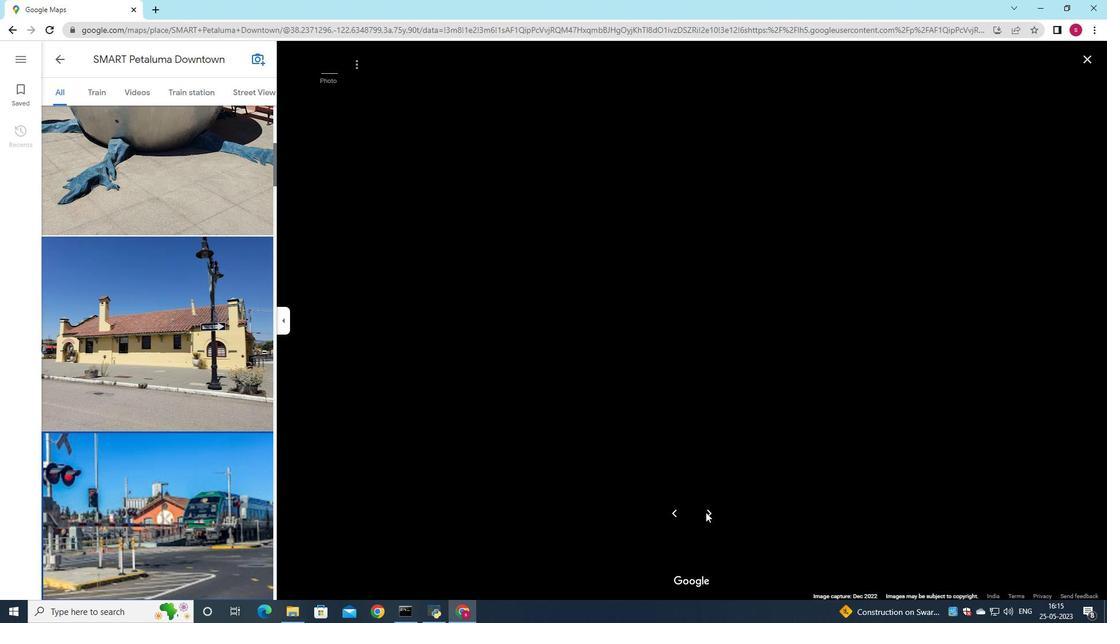 
Action: Mouse moved to (671, 513)
Screenshot: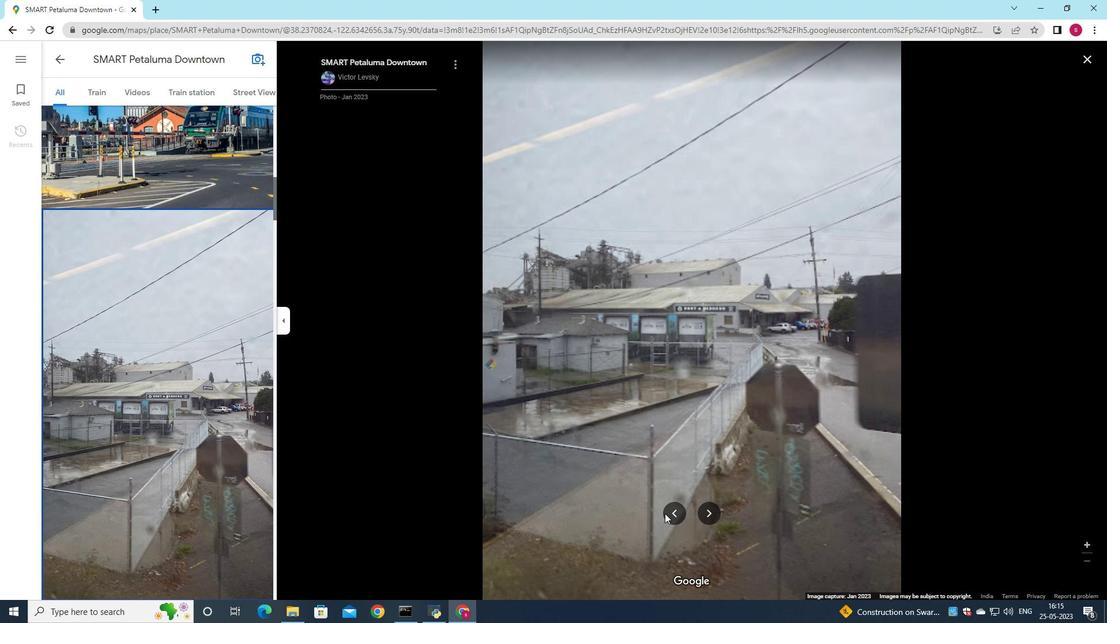 
Action: Mouse pressed left at (671, 513)
Screenshot: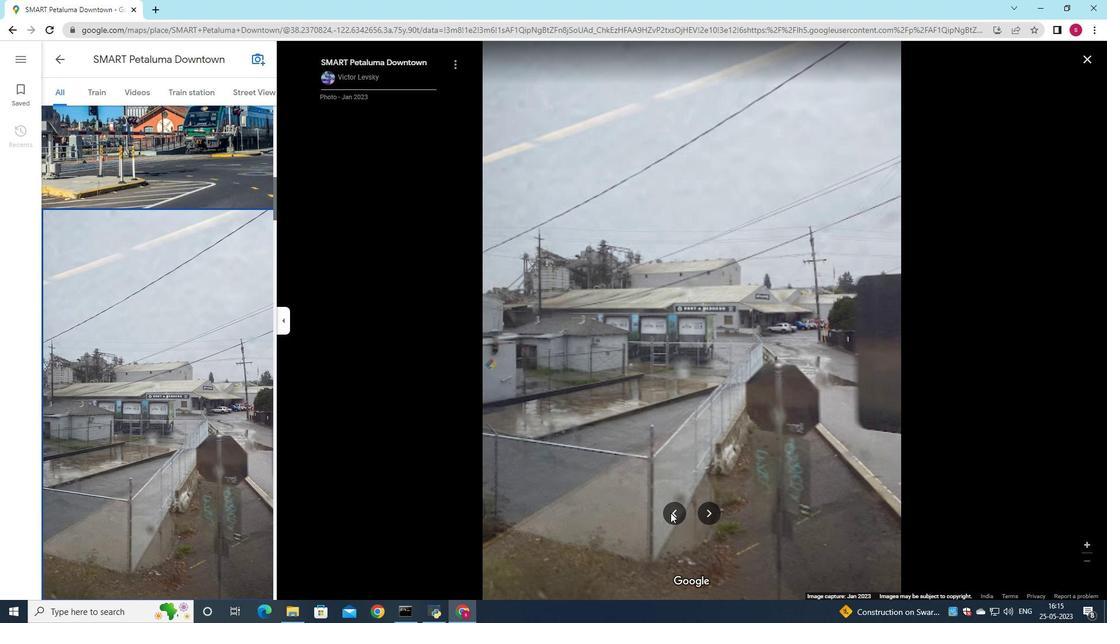 
Action: Mouse pressed left at (671, 513)
Screenshot: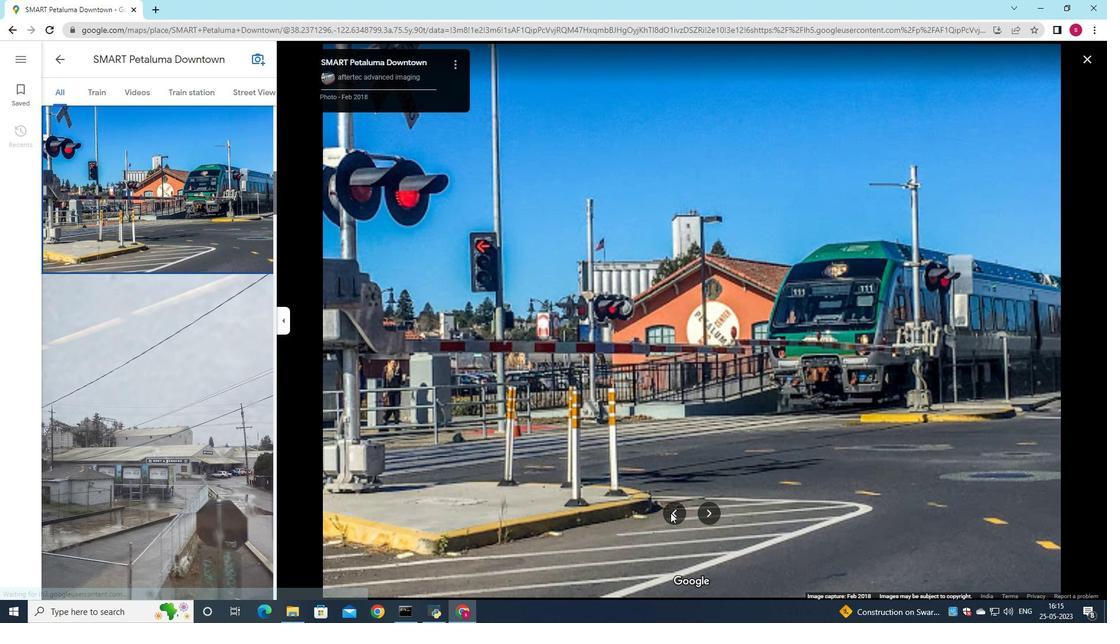 
Action: Mouse pressed left at (671, 513)
Screenshot: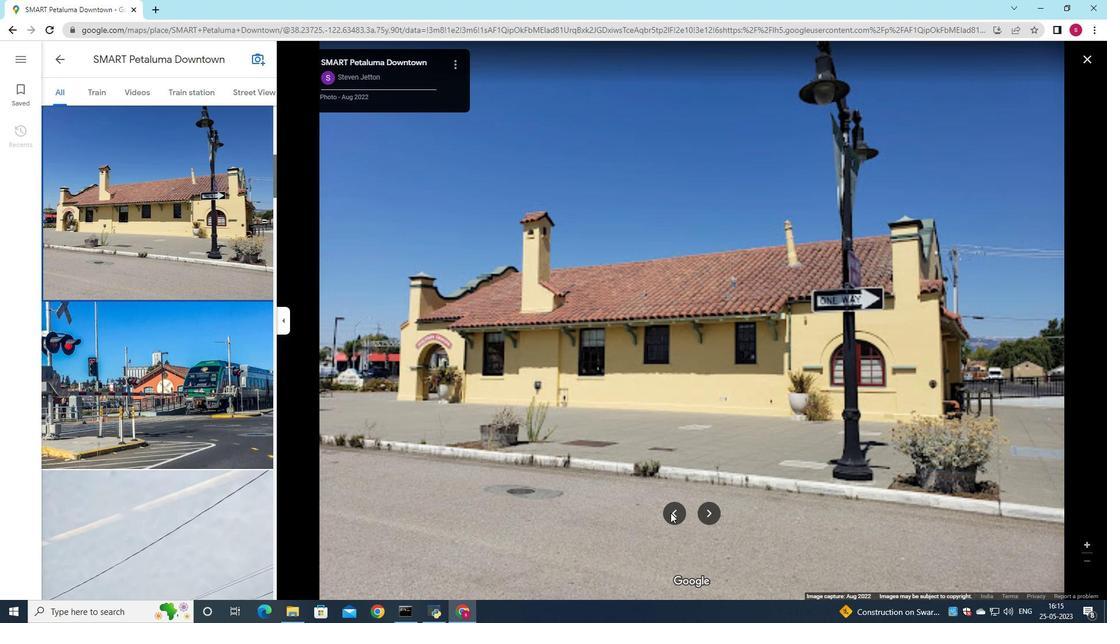 
Action: Mouse moved to (712, 514)
Screenshot: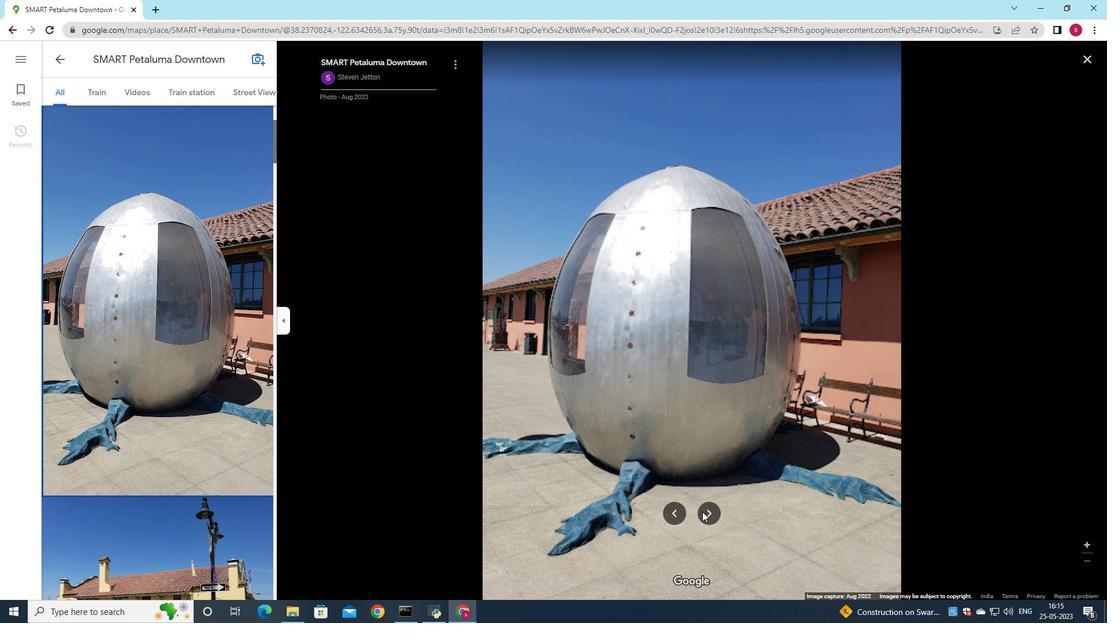 
Action: Mouse pressed left at (712, 514)
Screenshot: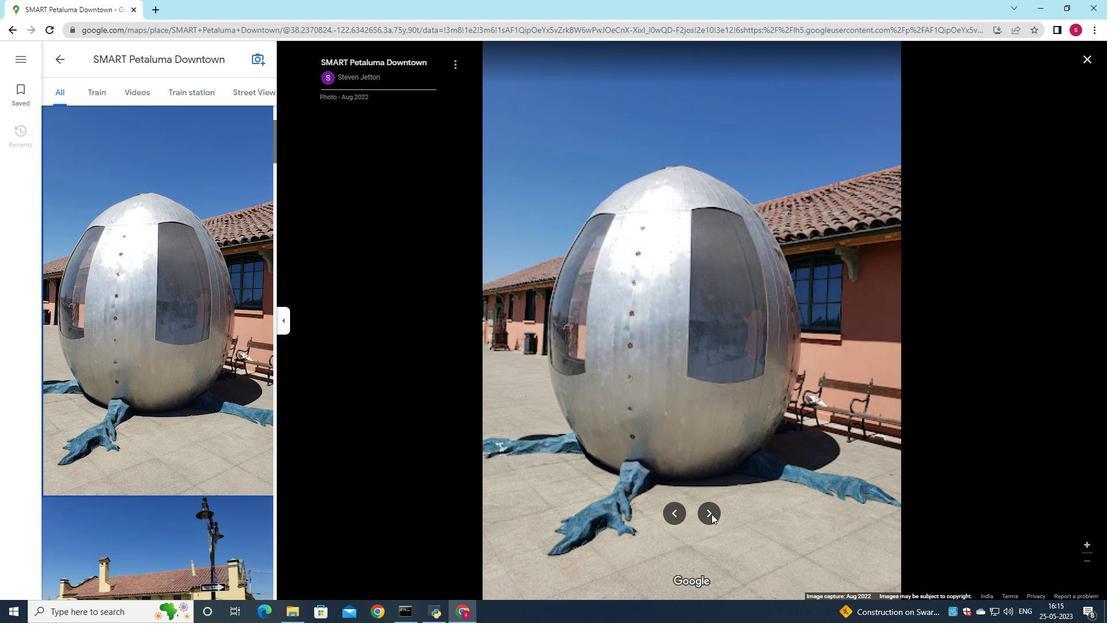 
Action: Mouse pressed left at (712, 514)
Screenshot: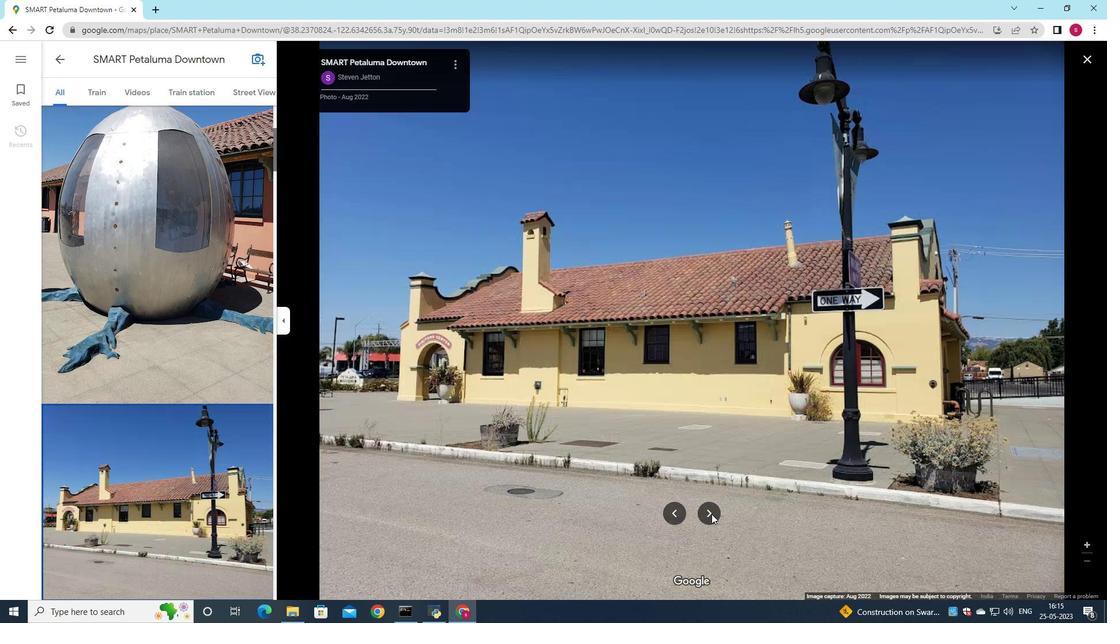 
Action: Mouse pressed left at (712, 514)
Screenshot: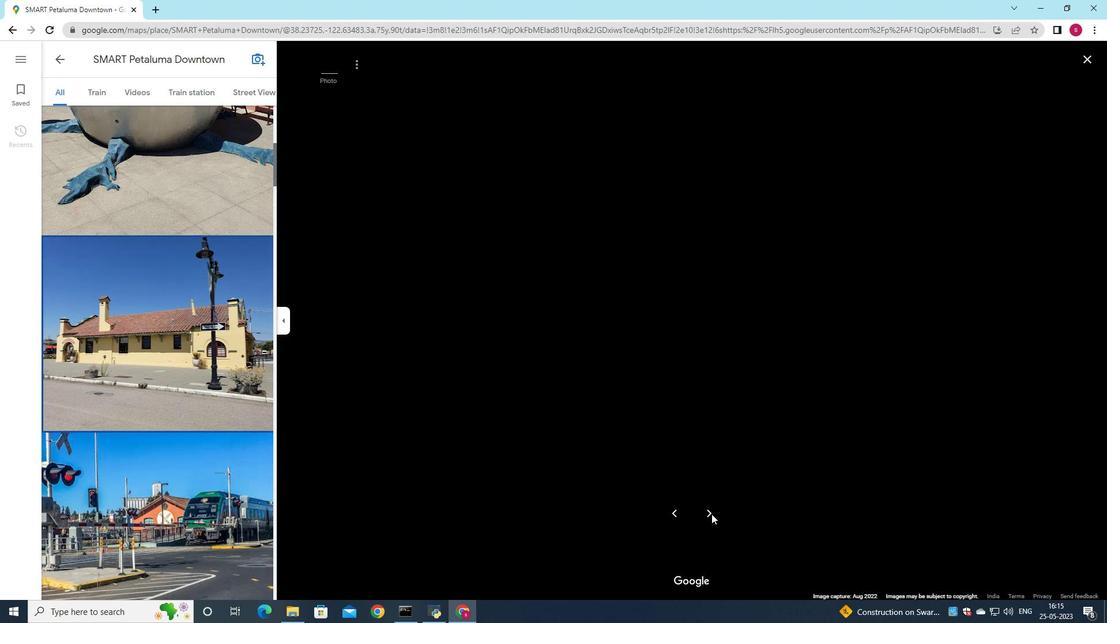 
Action: Mouse pressed left at (712, 514)
Screenshot: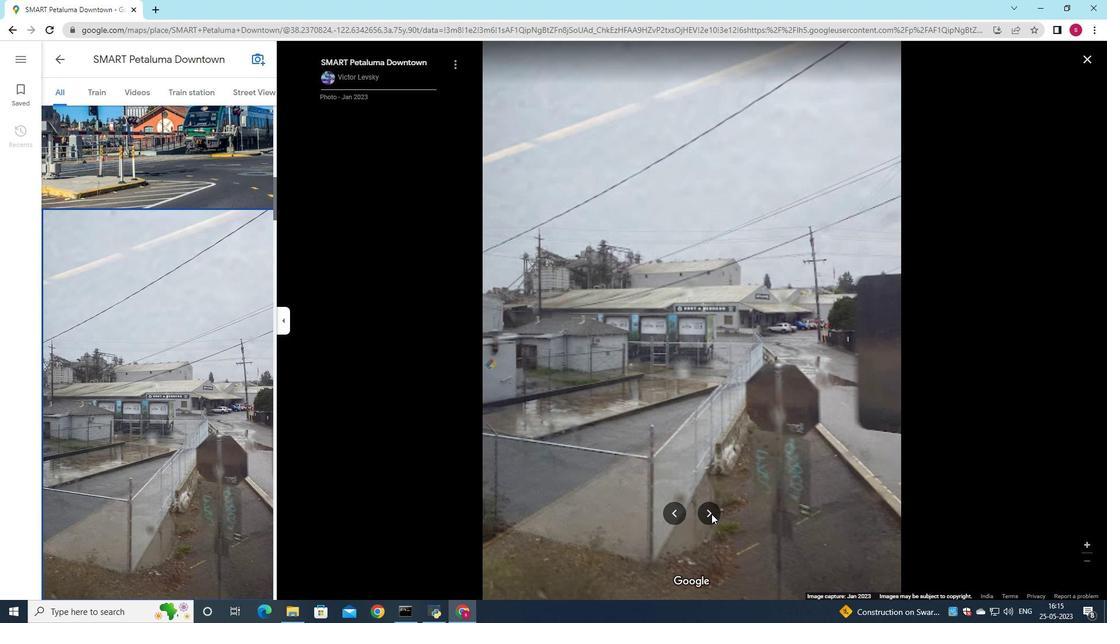 
Action: Mouse pressed left at (712, 514)
Screenshot: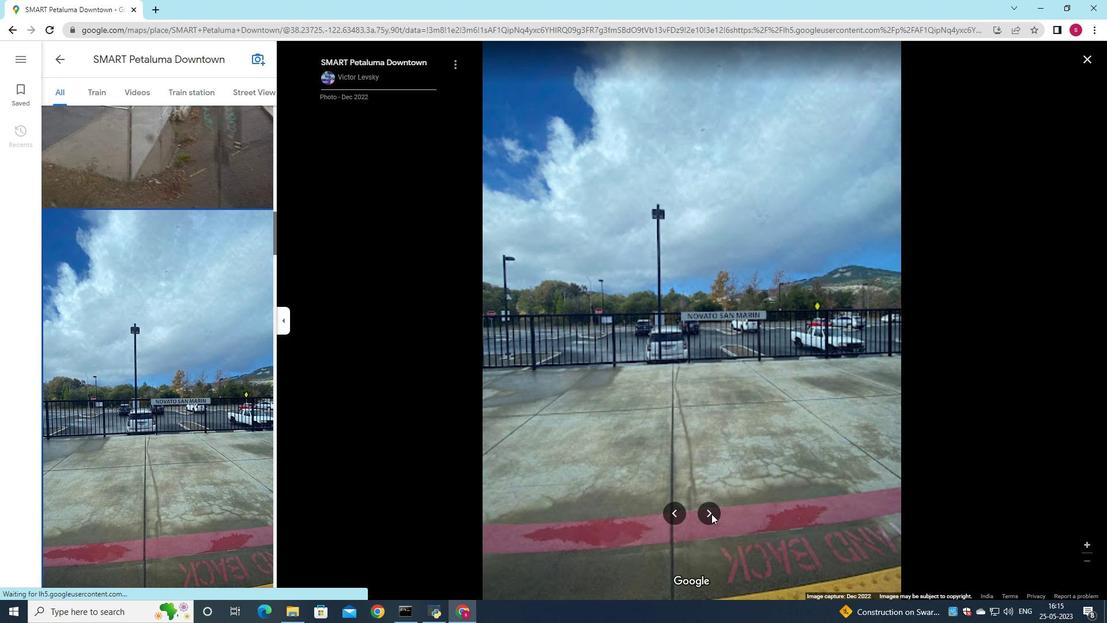 
Action: Mouse pressed left at (712, 514)
Screenshot: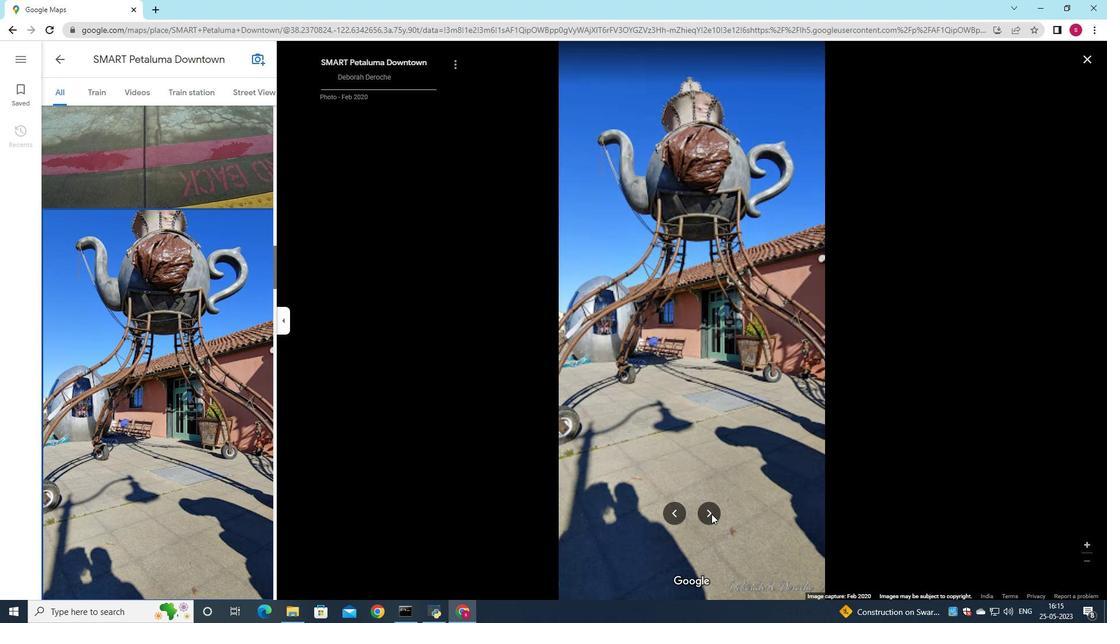 
Action: Mouse moved to (9, 32)
Screenshot: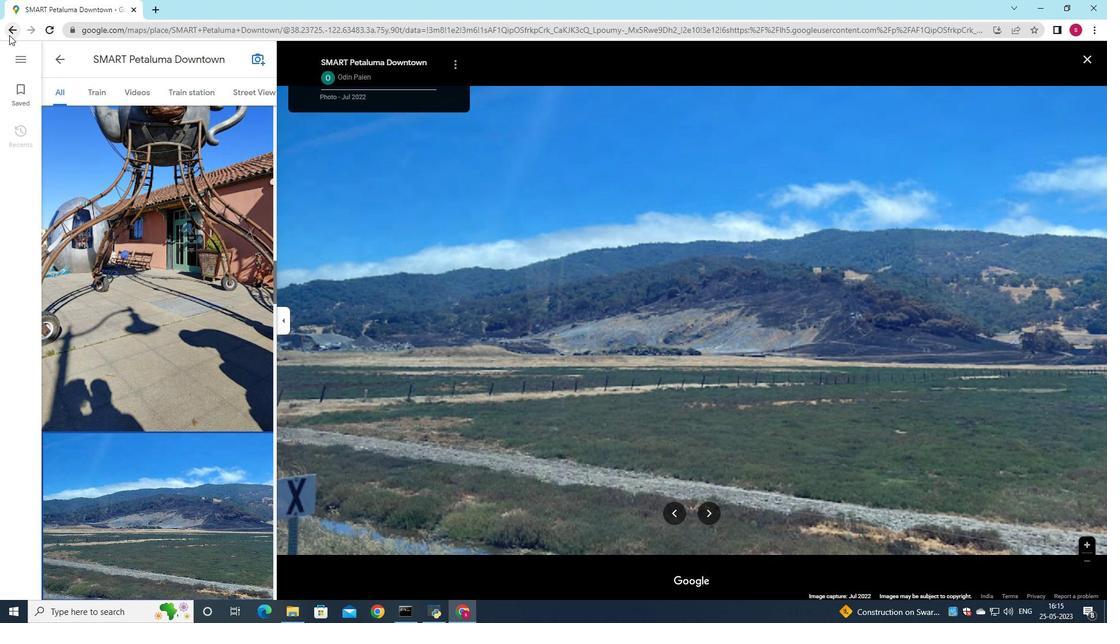 
Action: Mouse pressed left at (9, 32)
Screenshot: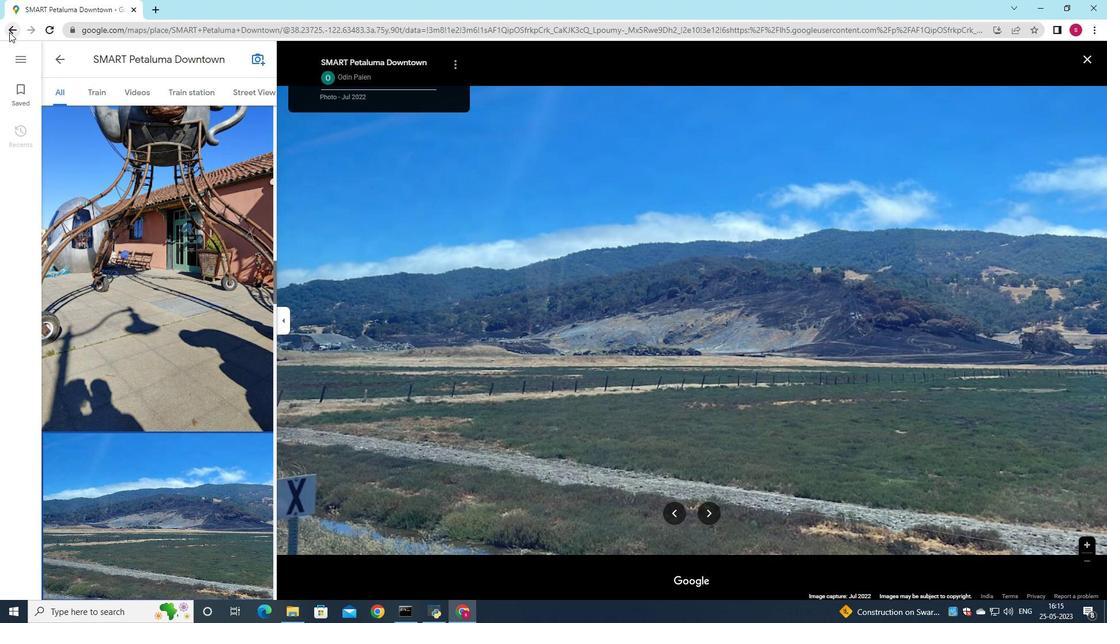 
Action: Mouse moved to (58, 56)
Screenshot: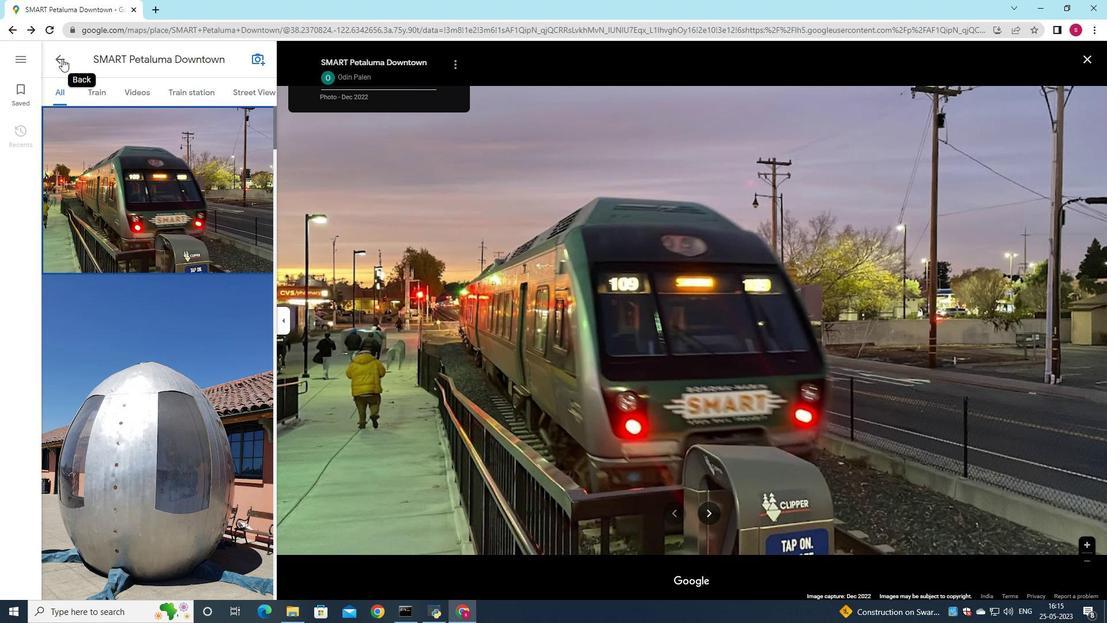 
Action: Mouse pressed left at (58, 56)
Screenshot: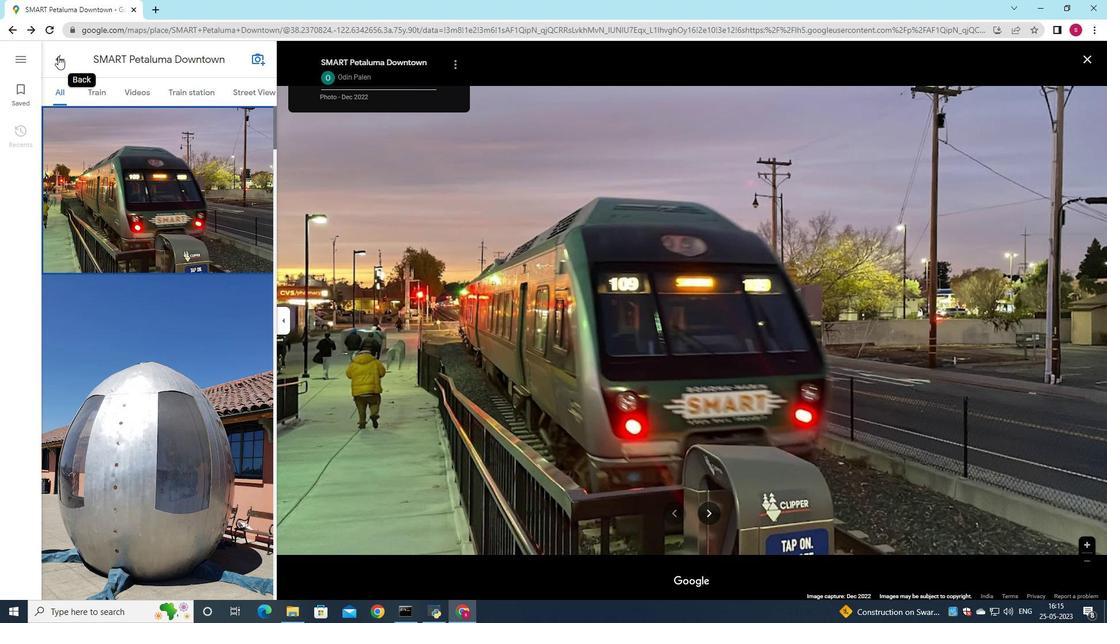 
Action: Mouse moved to (647, 175)
Screenshot: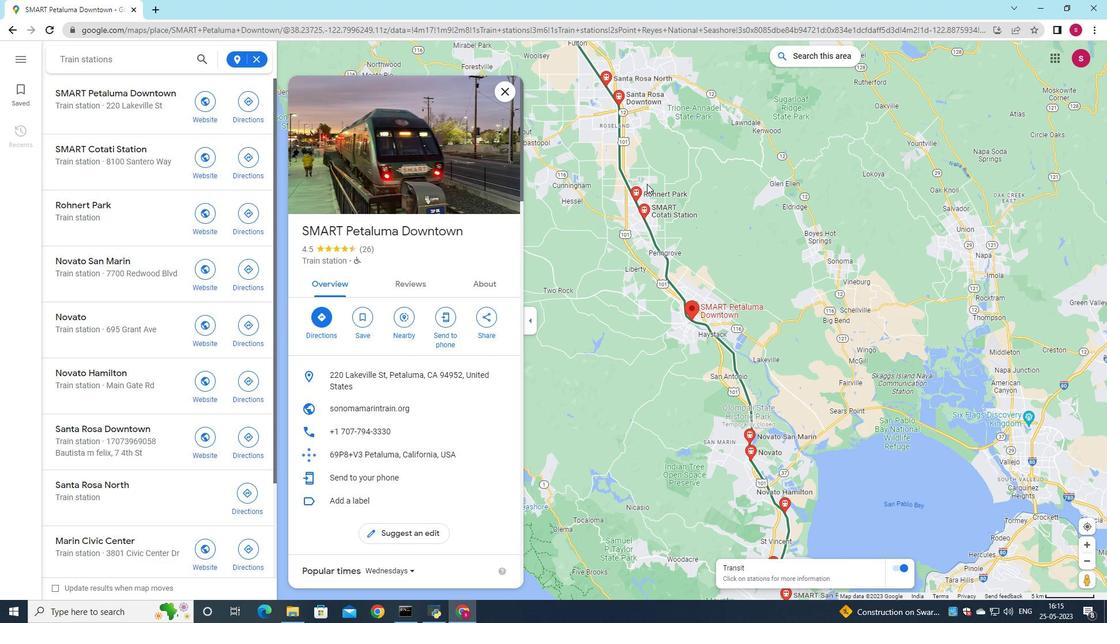 
Action: Mouse scrolled (647, 174) with delta (0, 0)
Screenshot: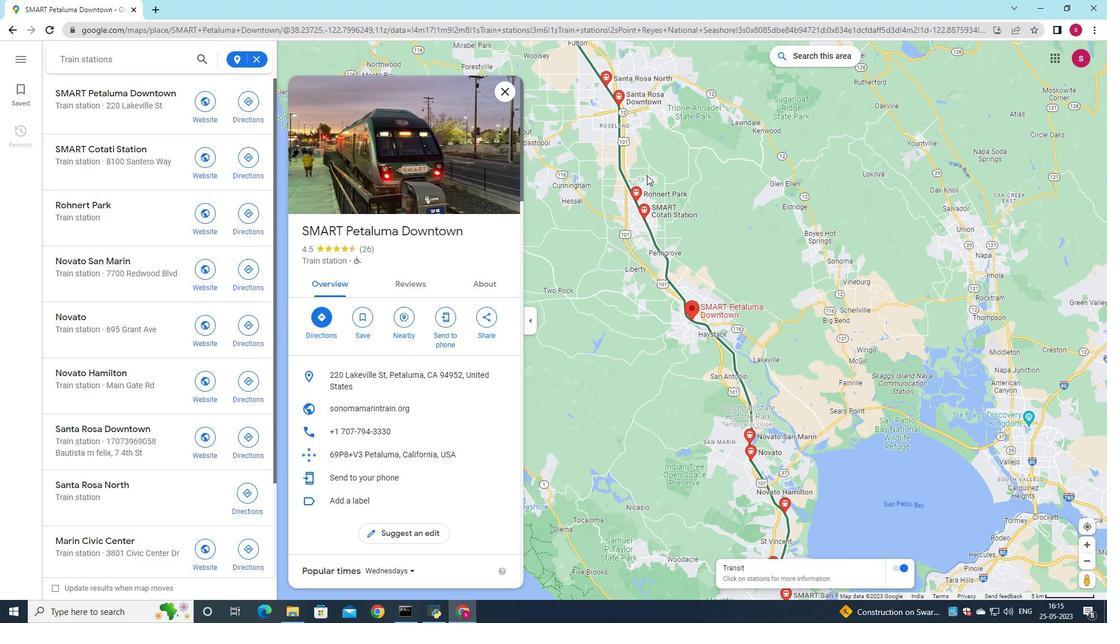 
Action: Mouse scrolled (647, 174) with delta (0, 0)
Screenshot: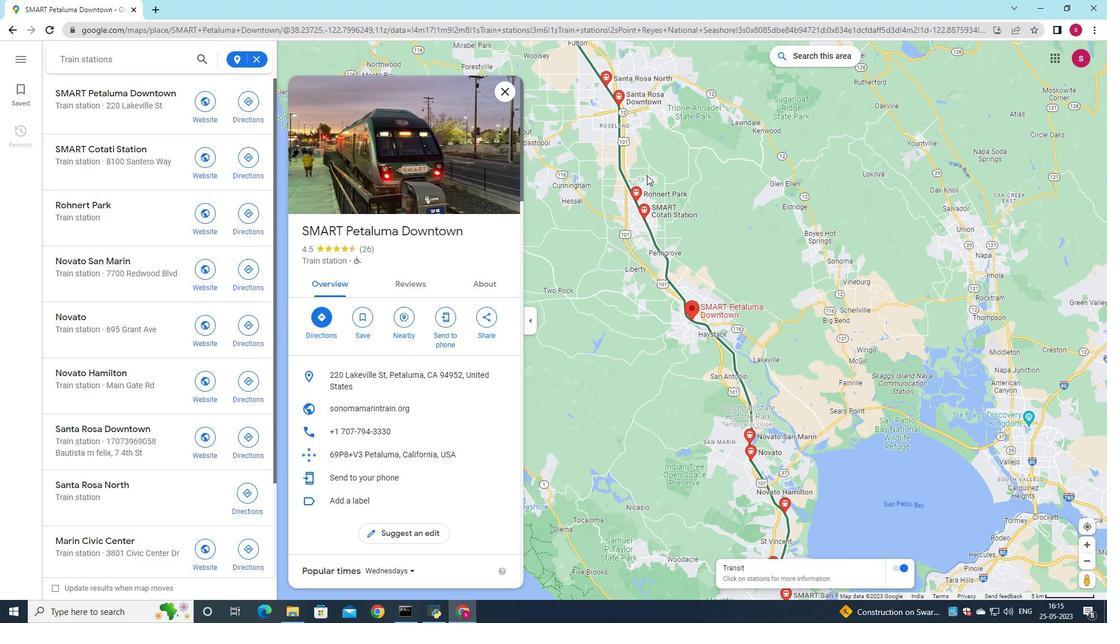 
Action: Mouse scrolled (647, 174) with delta (0, 0)
Screenshot: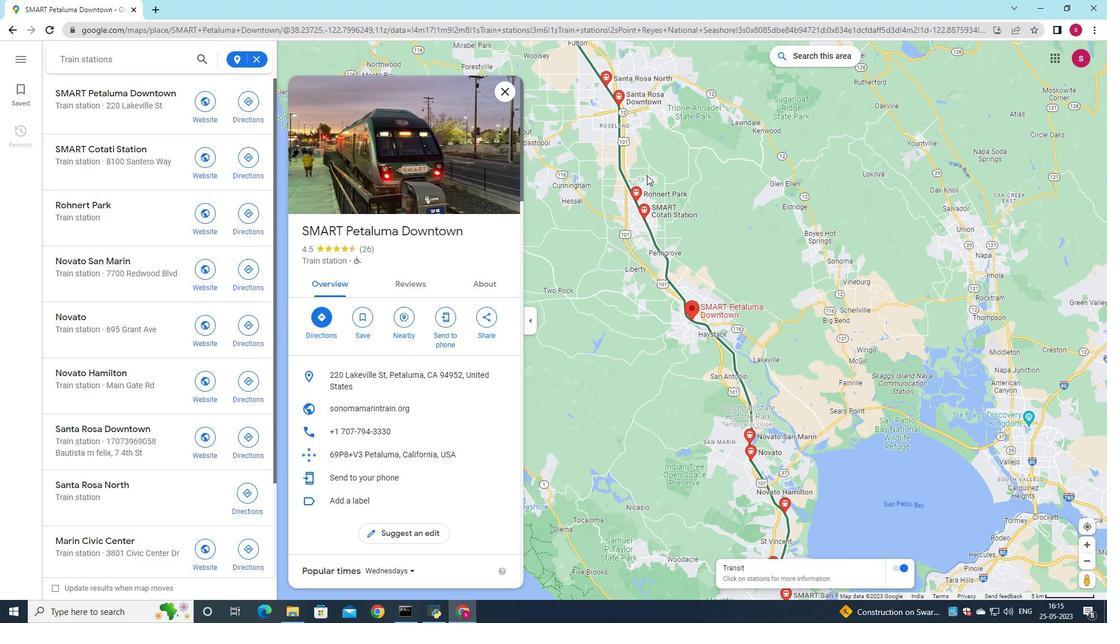 
Action: Mouse moved to (628, 121)
Screenshot: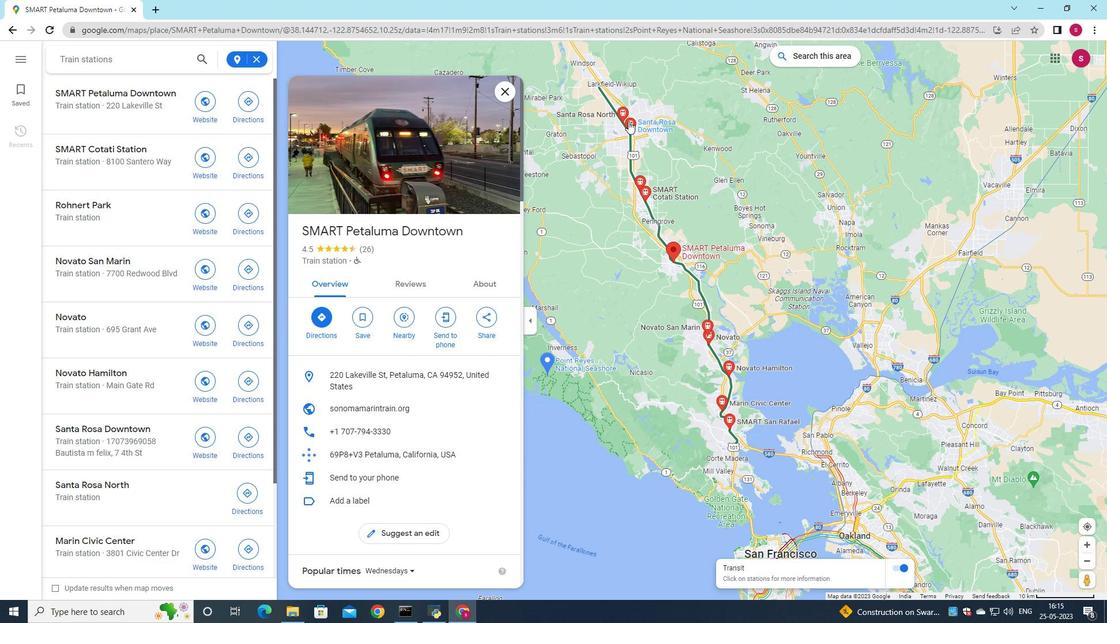 
Action: Mouse pressed left at (628, 121)
Screenshot: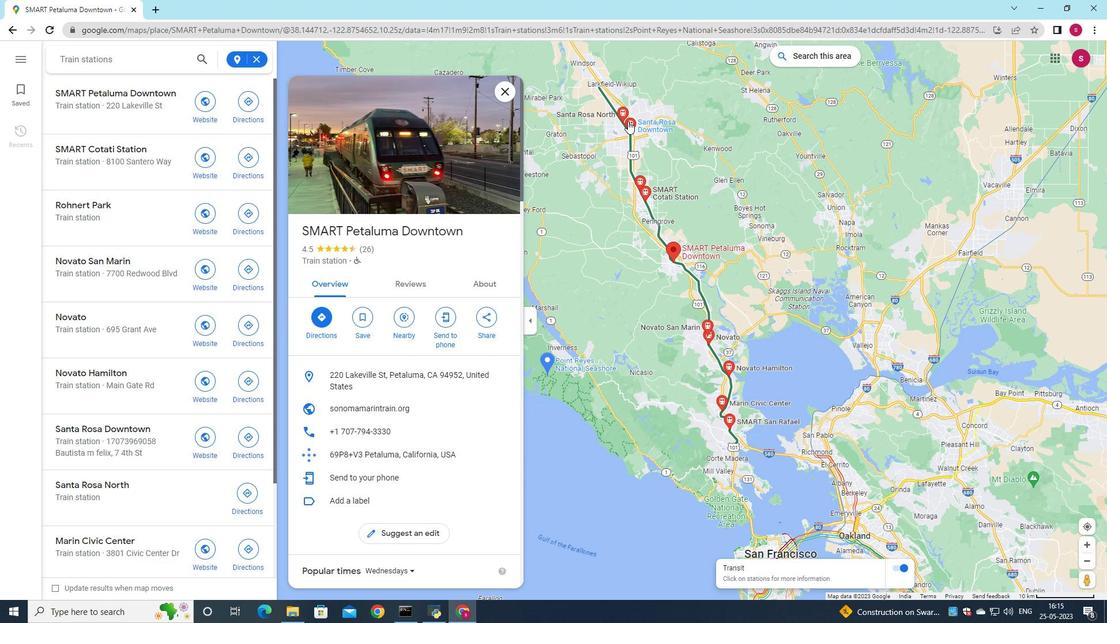 
Action: Mouse moved to (345, 192)
Screenshot: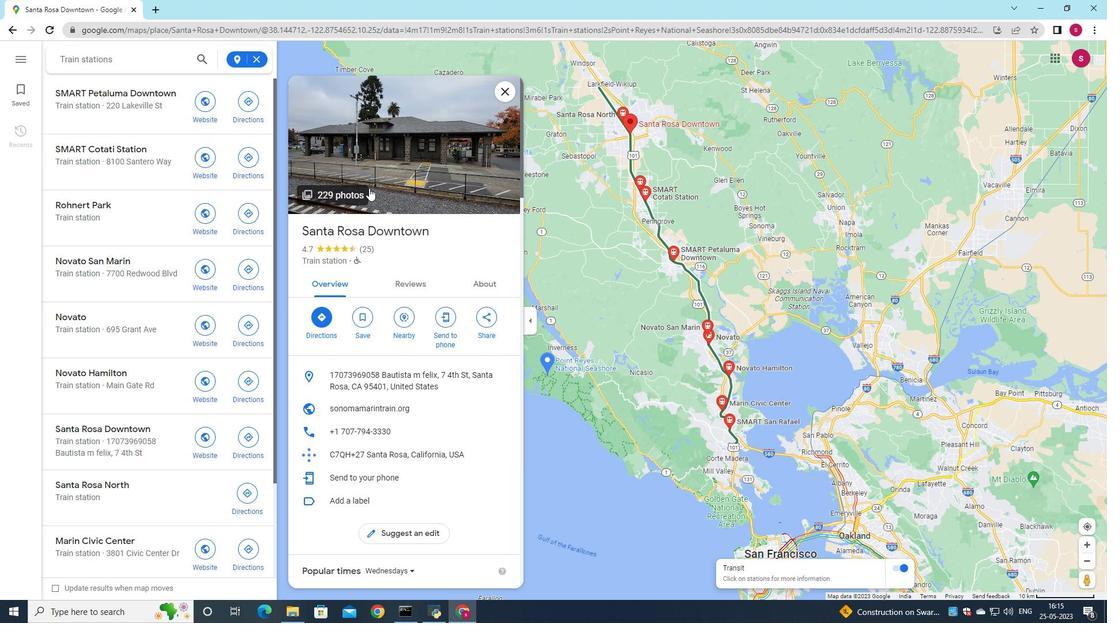 
Action: Mouse pressed left at (345, 192)
Screenshot: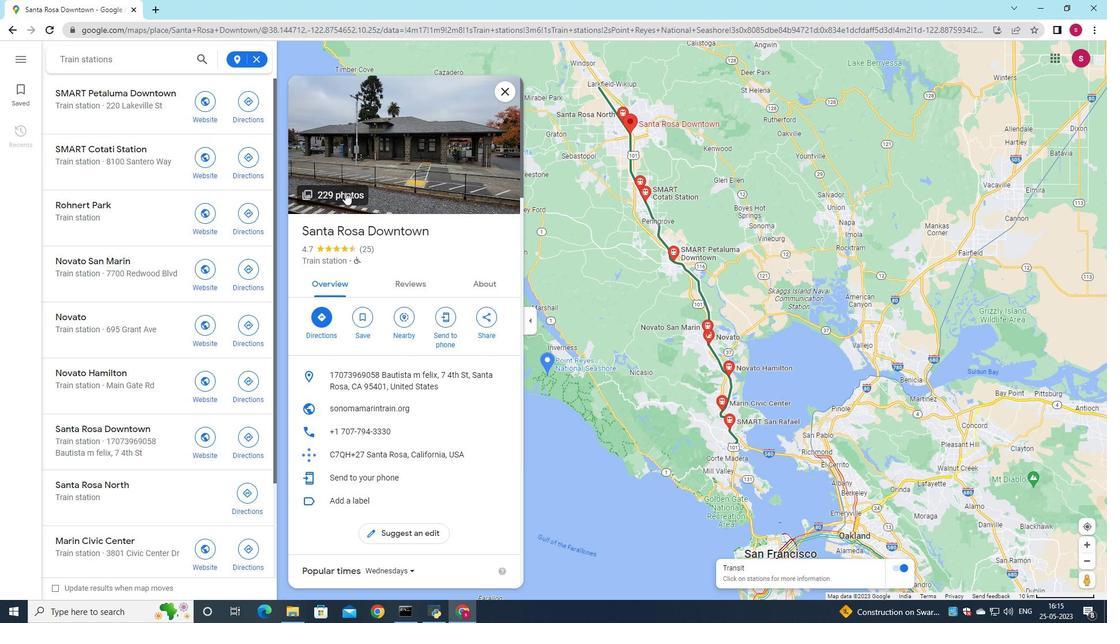
Action: Mouse moved to (707, 516)
Screenshot: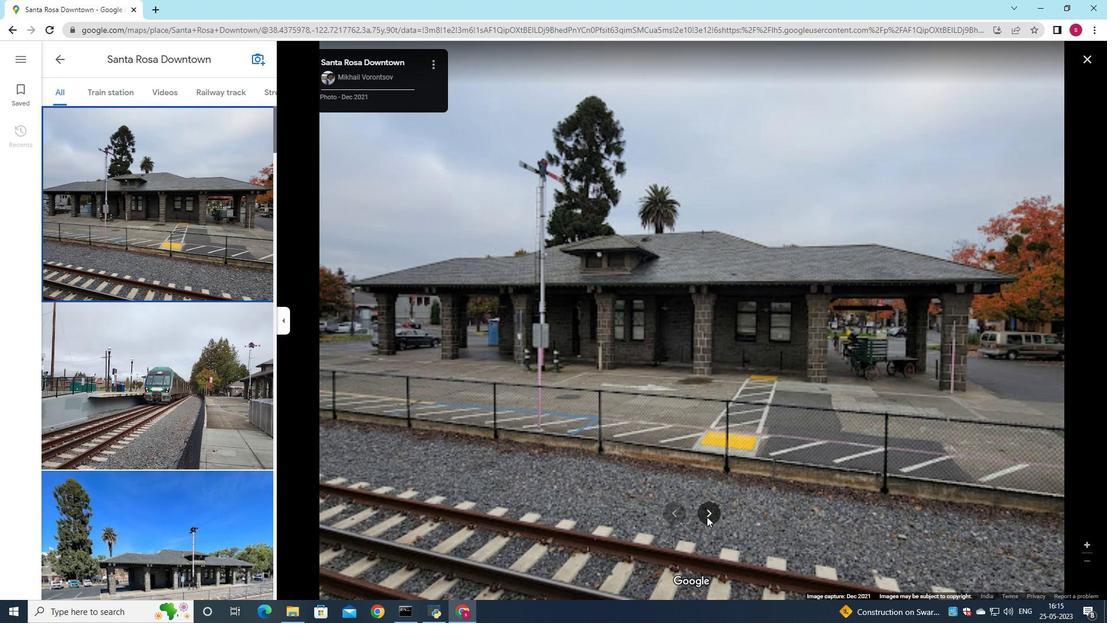 
Action: Mouse pressed left at (707, 516)
Screenshot: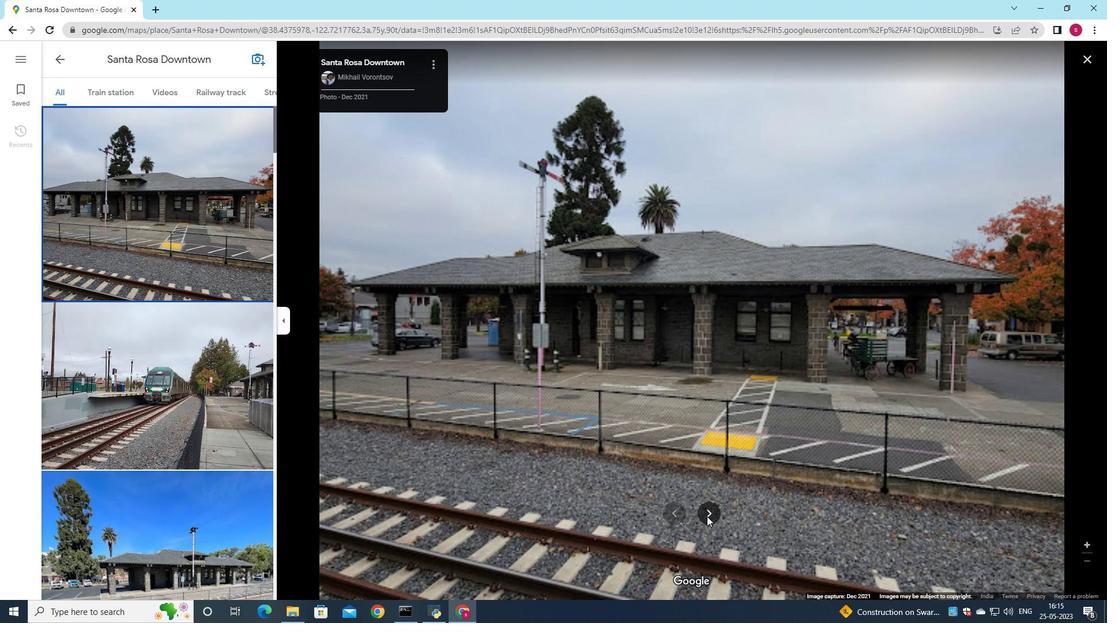 
Action: Mouse pressed left at (707, 516)
Screenshot: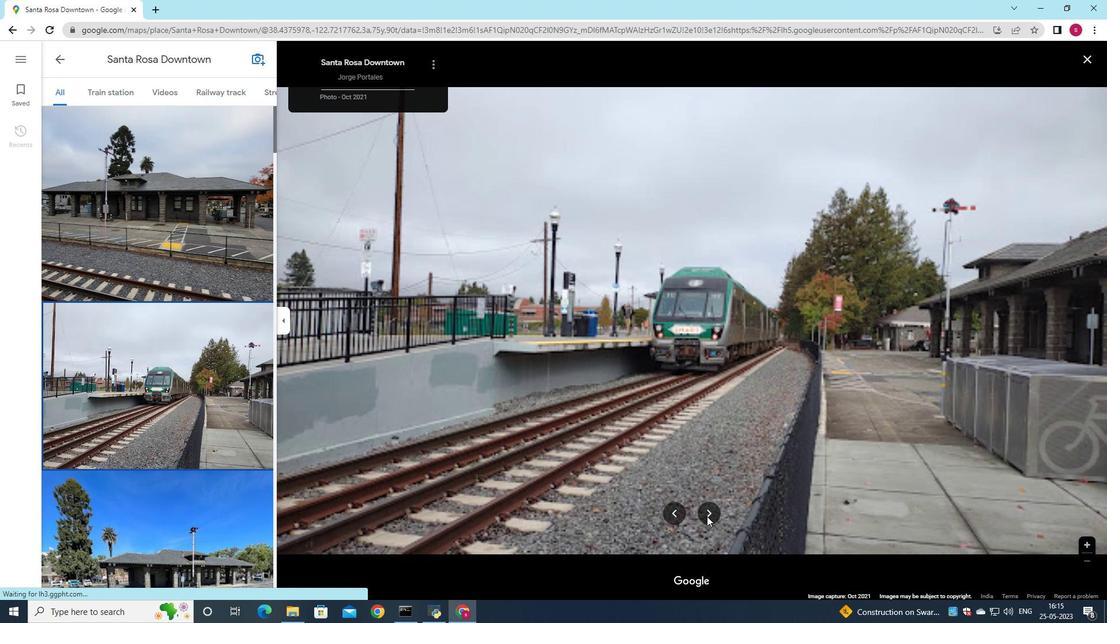 
Action: Mouse pressed left at (707, 516)
Screenshot: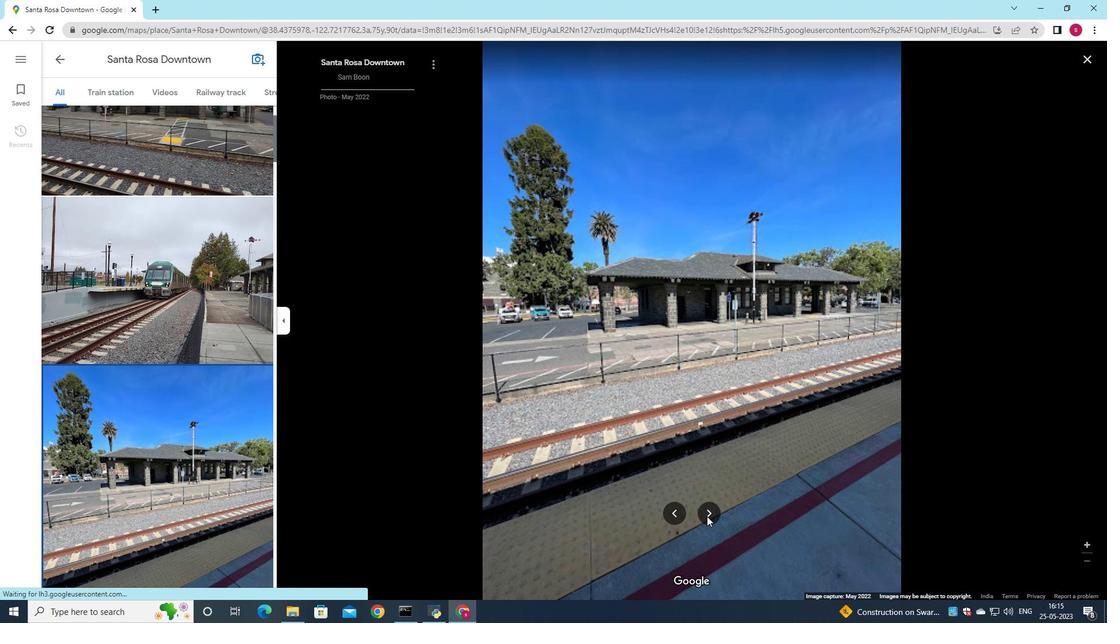 
Action: Mouse pressed left at (707, 516)
Screenshot: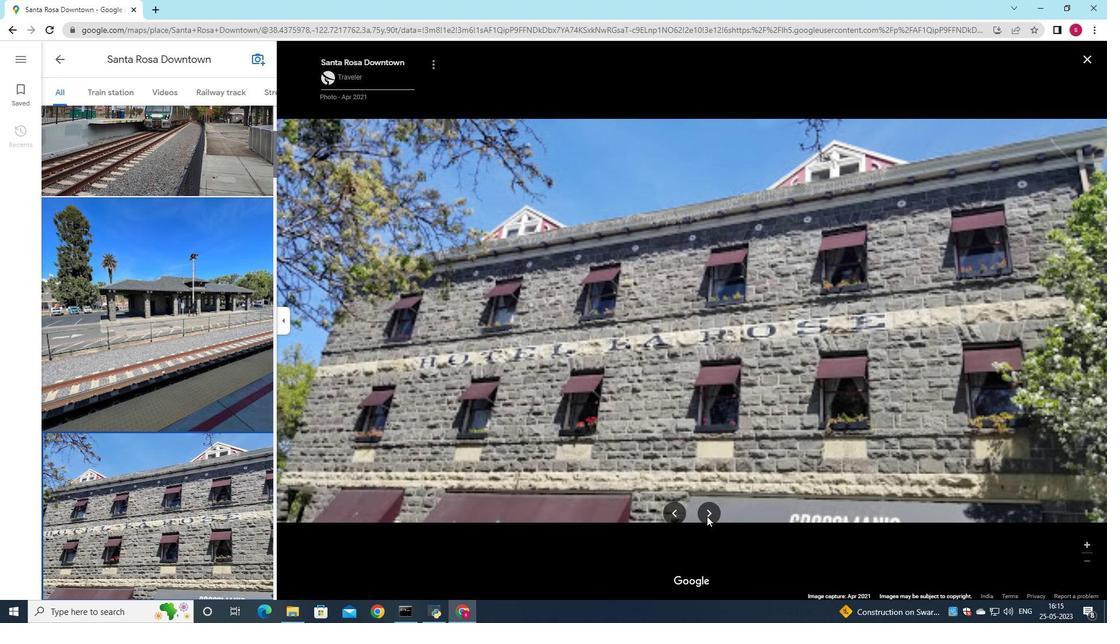 
Action: Mouse pressed left at (707, 516)
Screenshot: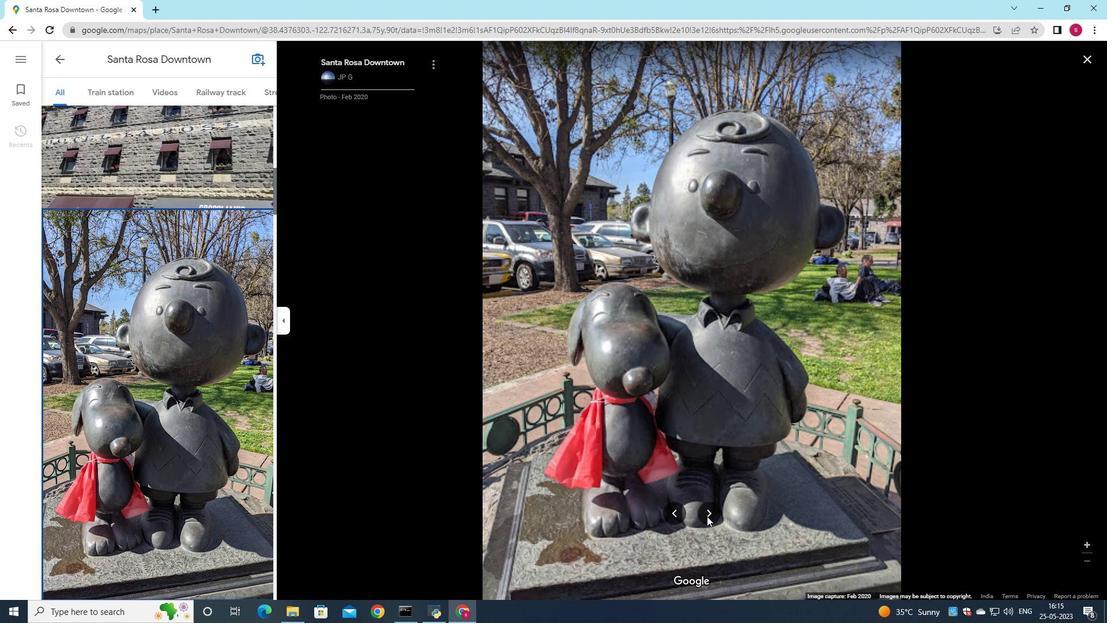 
Action: Mouse moved to (60, 59)
Screenshot: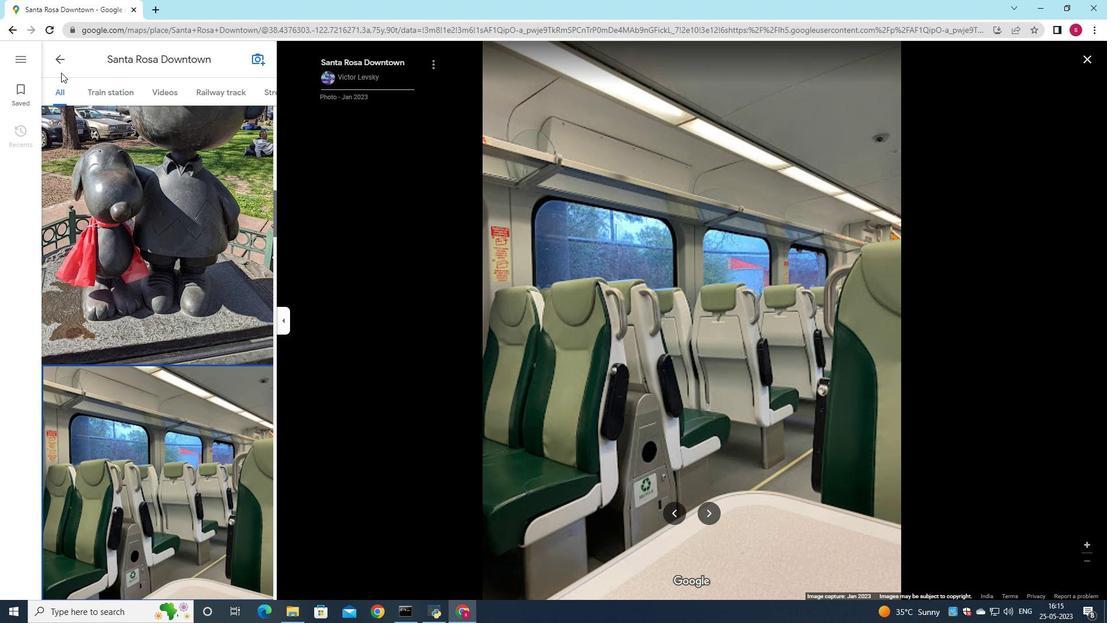 
Action: Mouse pressed left at (60, 59)
Screenshot: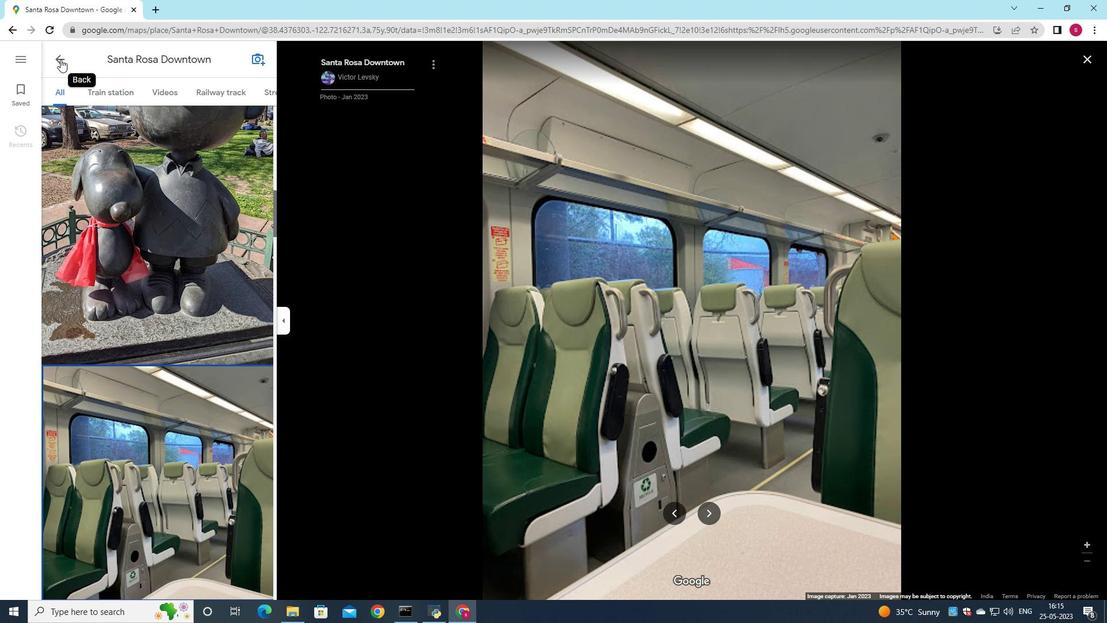 
Action: Mouse moved to (712, 457)
Screenshot: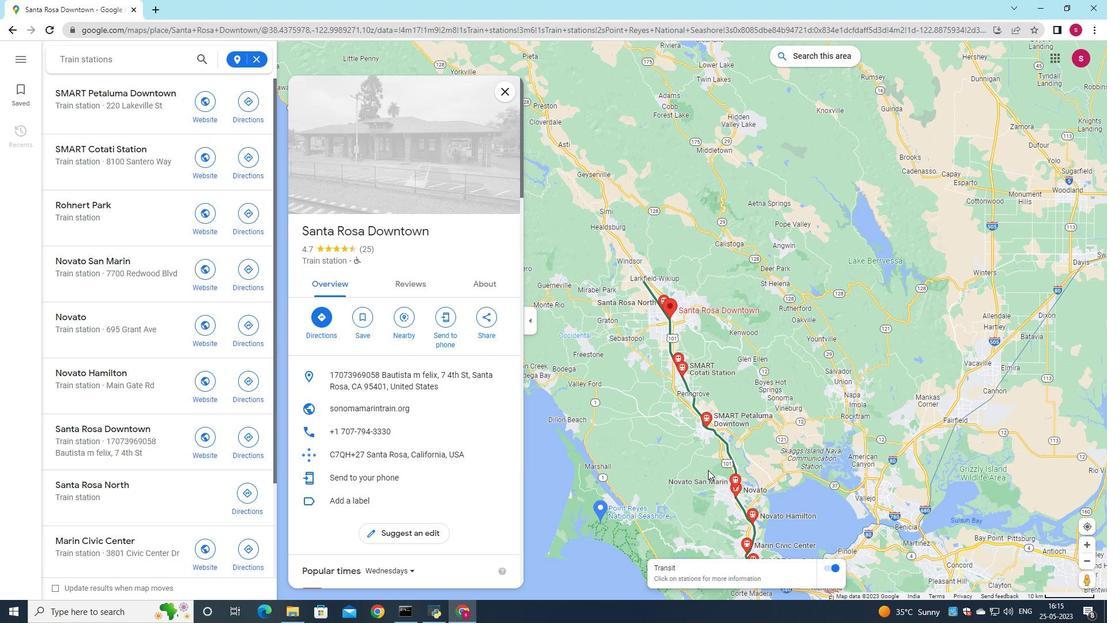 
Action: Mouse scrolled (712, 456) with delta (0, 0)
Screenshot: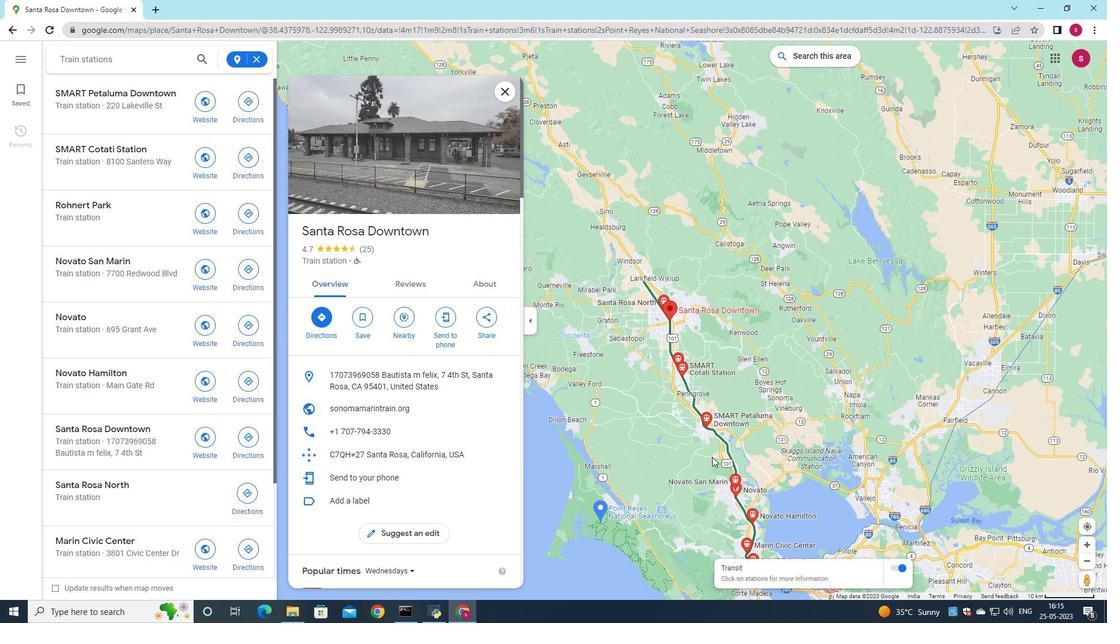 
Action: Mouse moved to (734, 472)
Screenshot: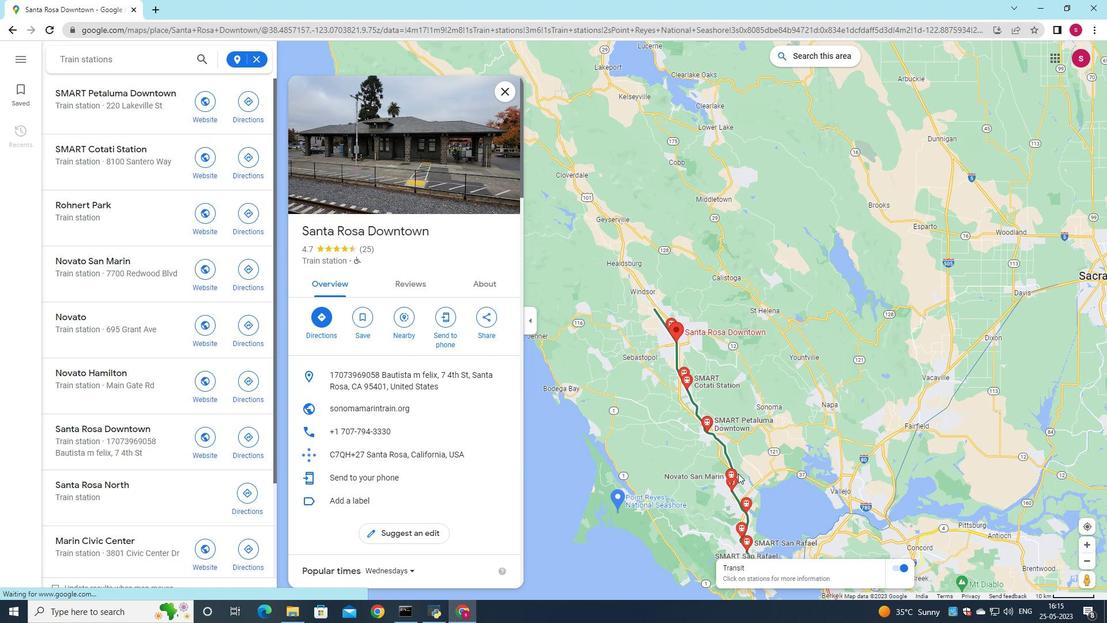 
Action: Mouse pressed left at (734, 472)
Screenshot: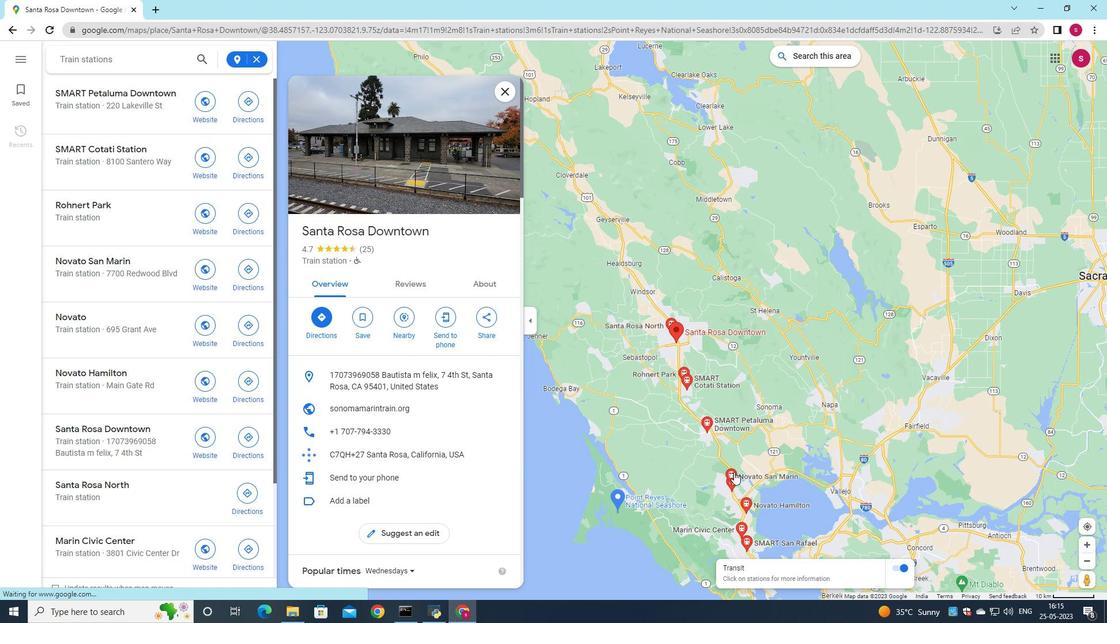 
Action: Mouse moved to (345, 183)
Screenshot: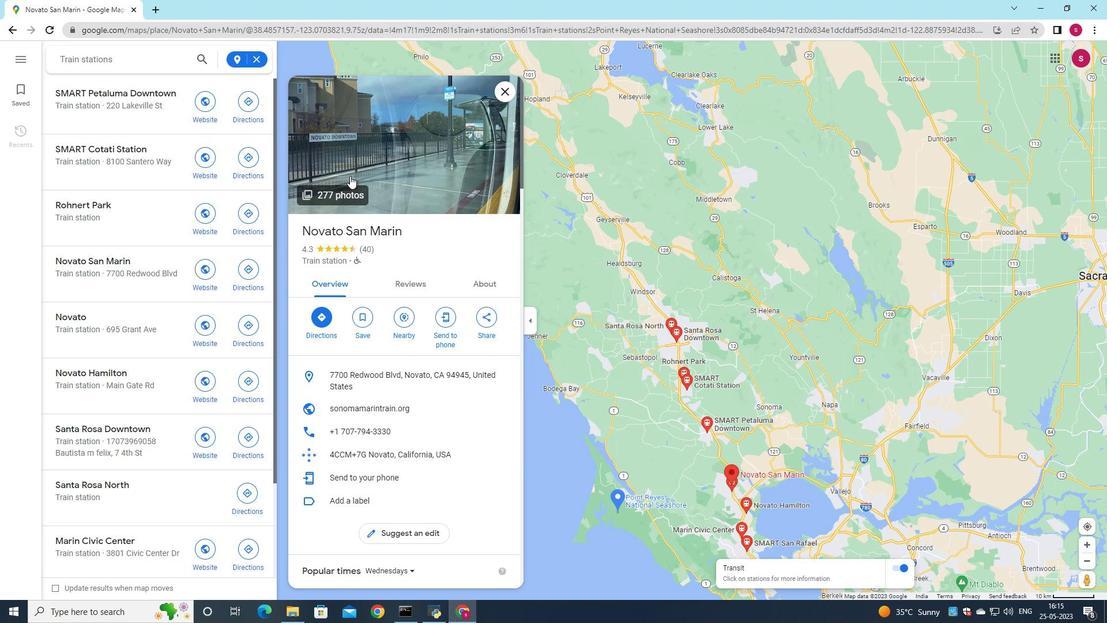 
Action: Mouse pressed left at (345, 183)
Screenshot: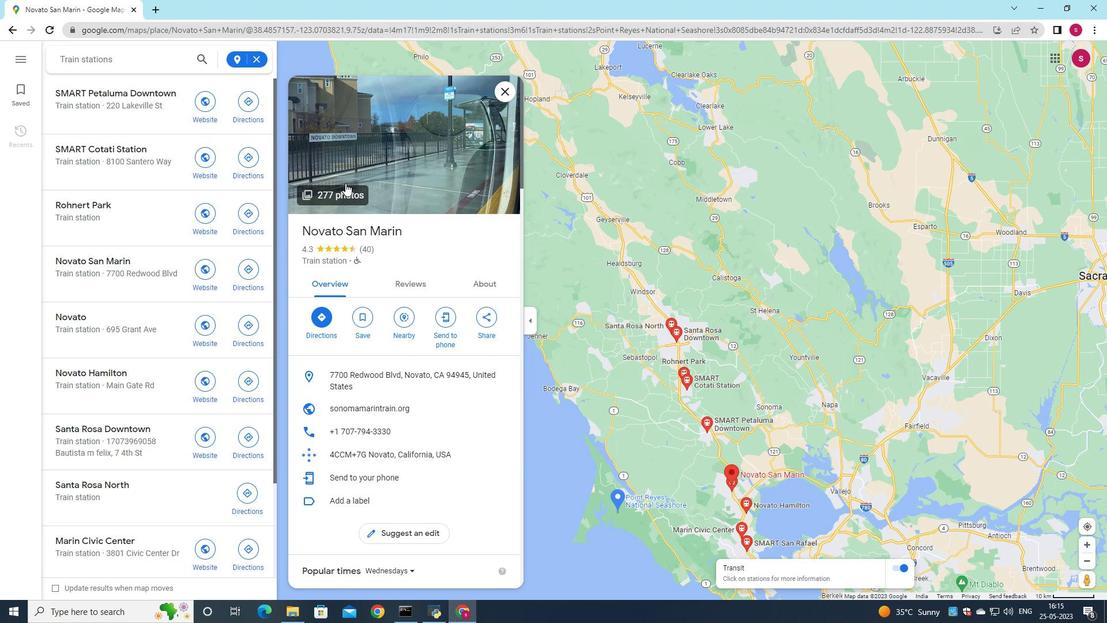 
Action: Mouse moved to (345, 191)
Screenshot: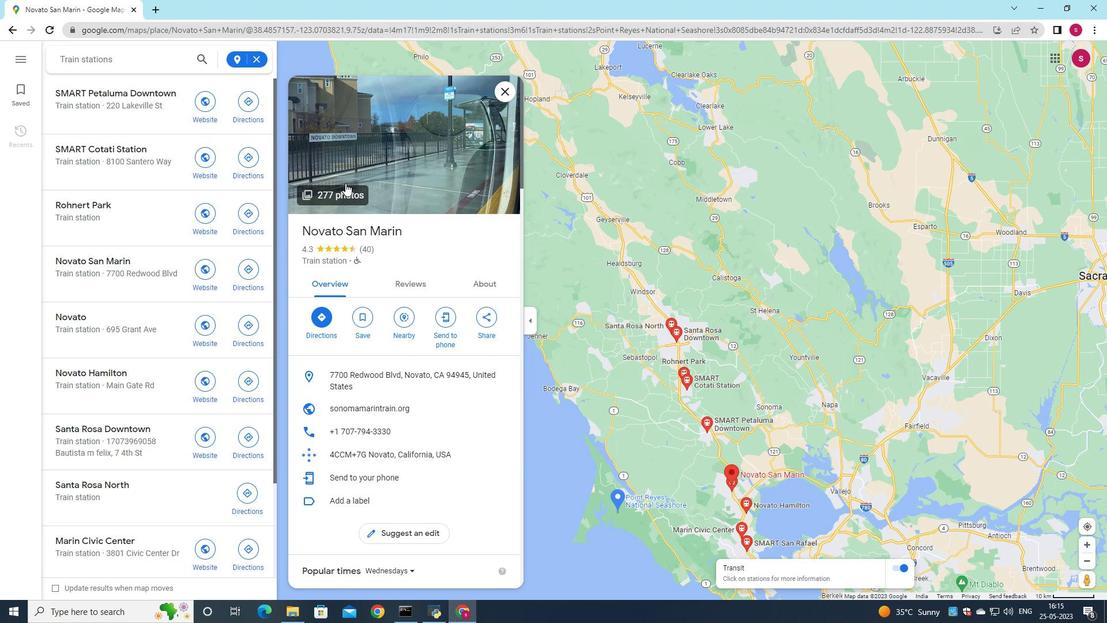 
Action: Mouse pressed left at (345, 191)
Screenshot: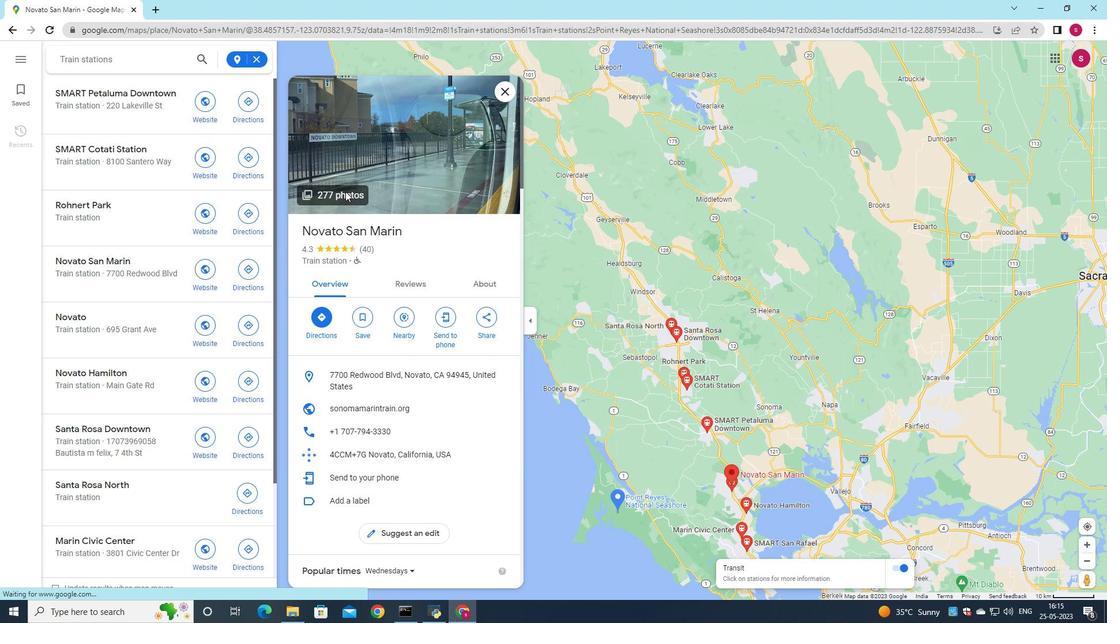 
Action: Mouse moved to (709, 518)
Screenshot: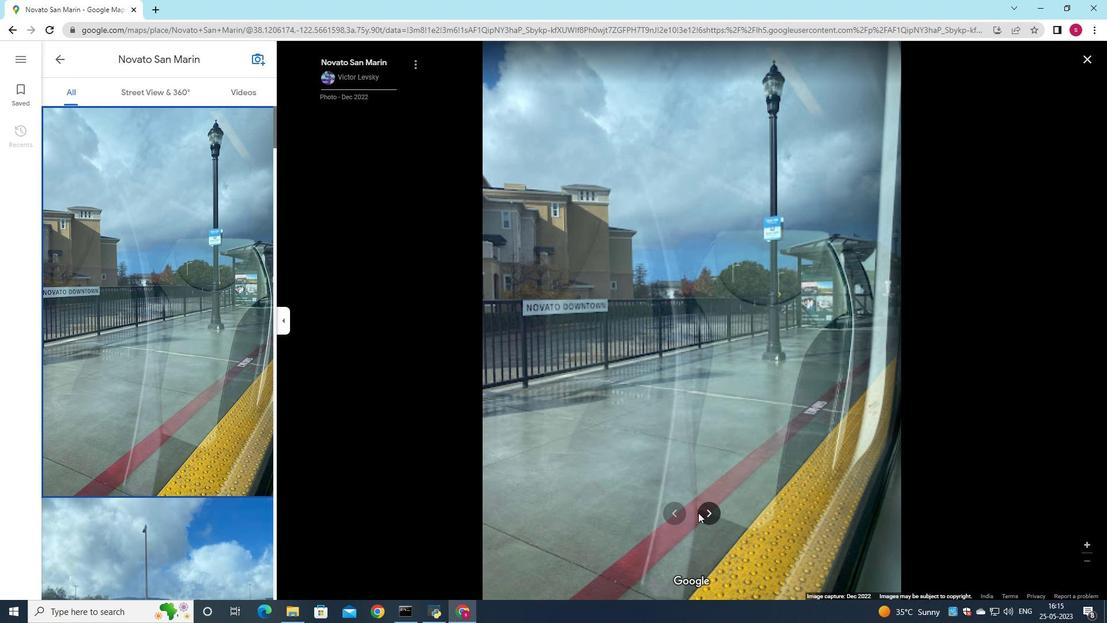 
Action: Mouse pressed left at (709, 518)
Screenshot: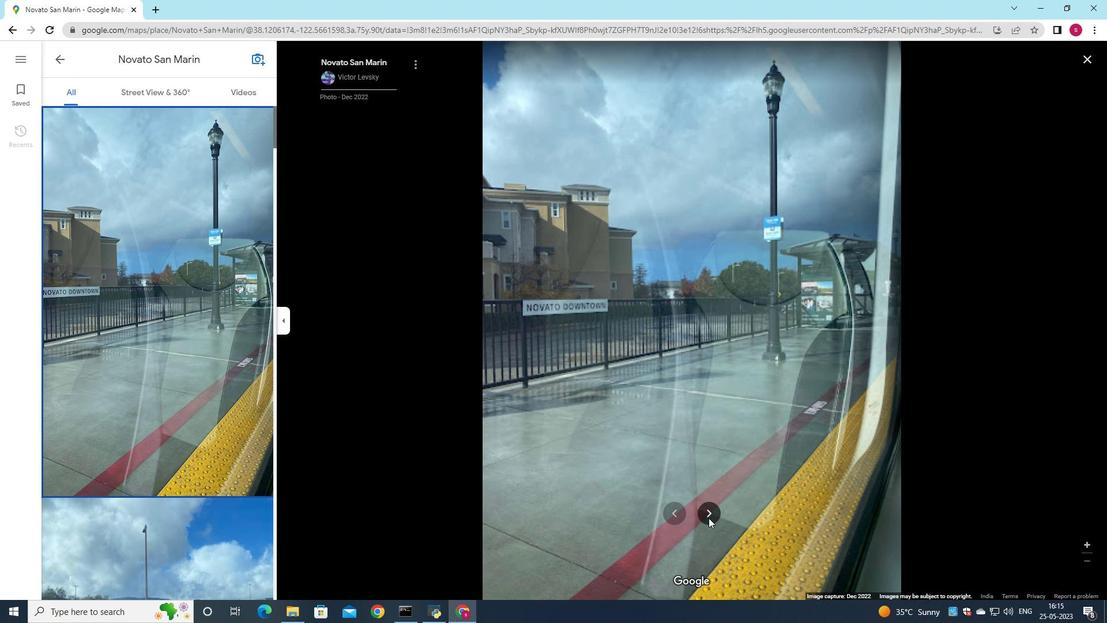 
Action: Mouse pressed left at (709, 518)
Screenshot: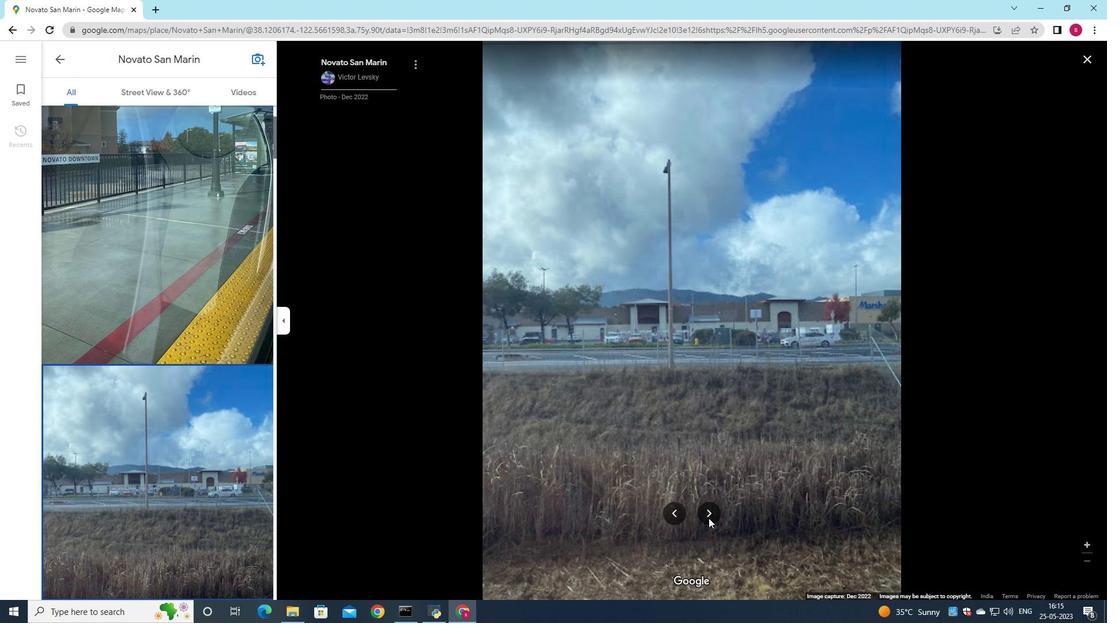 
Action: Mouse pressed left at (709, 518)
Screenshot: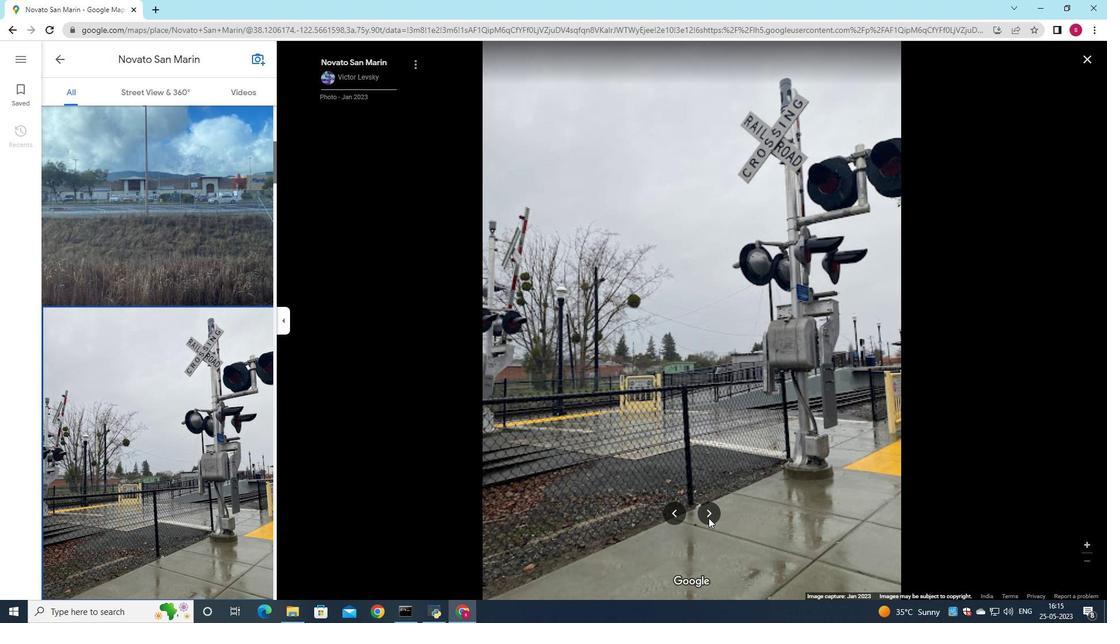 
Action: Mouse pressed left at (709, 518)
Screenshot: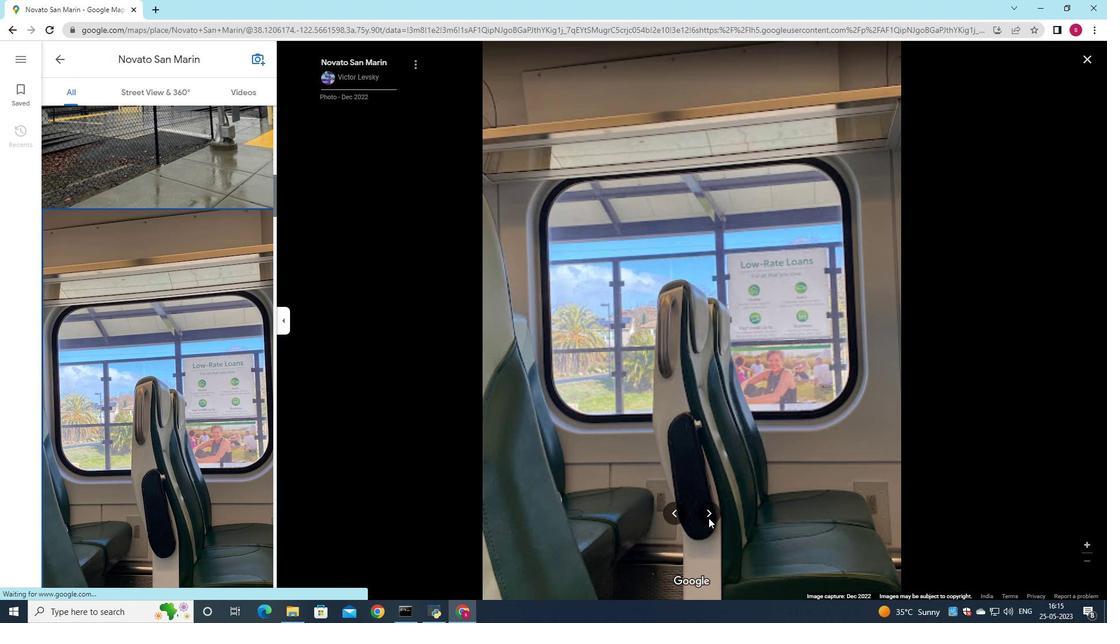 
